 Task: In the Contact  Harper.Jackson@tiffanyandco.com, schedule and save the meeting with title: 'Introducing Our Products and Services ', Select date: '8 September, 2023', select start time: 10:00:AM. Add location on call (415) 123-4578 with meeting description: For further discussion on products, kindly join the meeting.. Logged in from softage.4@softage.net
Action: Mouse moved to (81, 57)
Screenshot: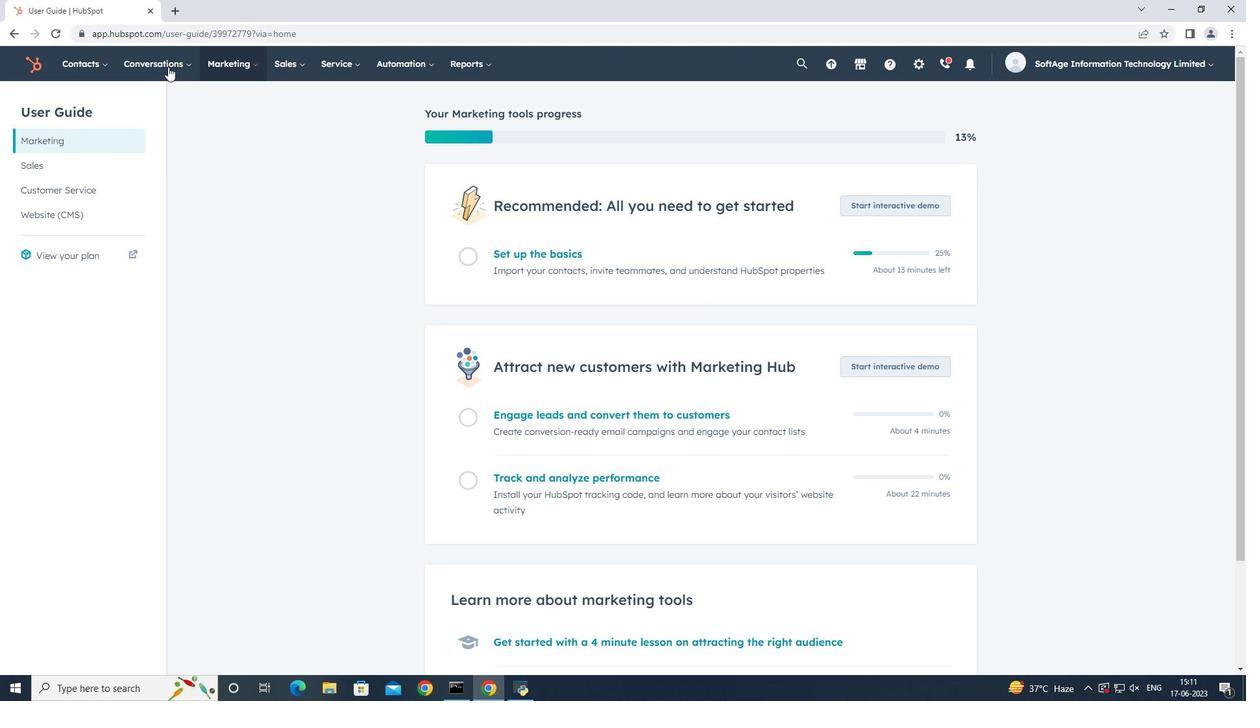 
Action: Mouse pressed left at (81, 57)
Screenshot: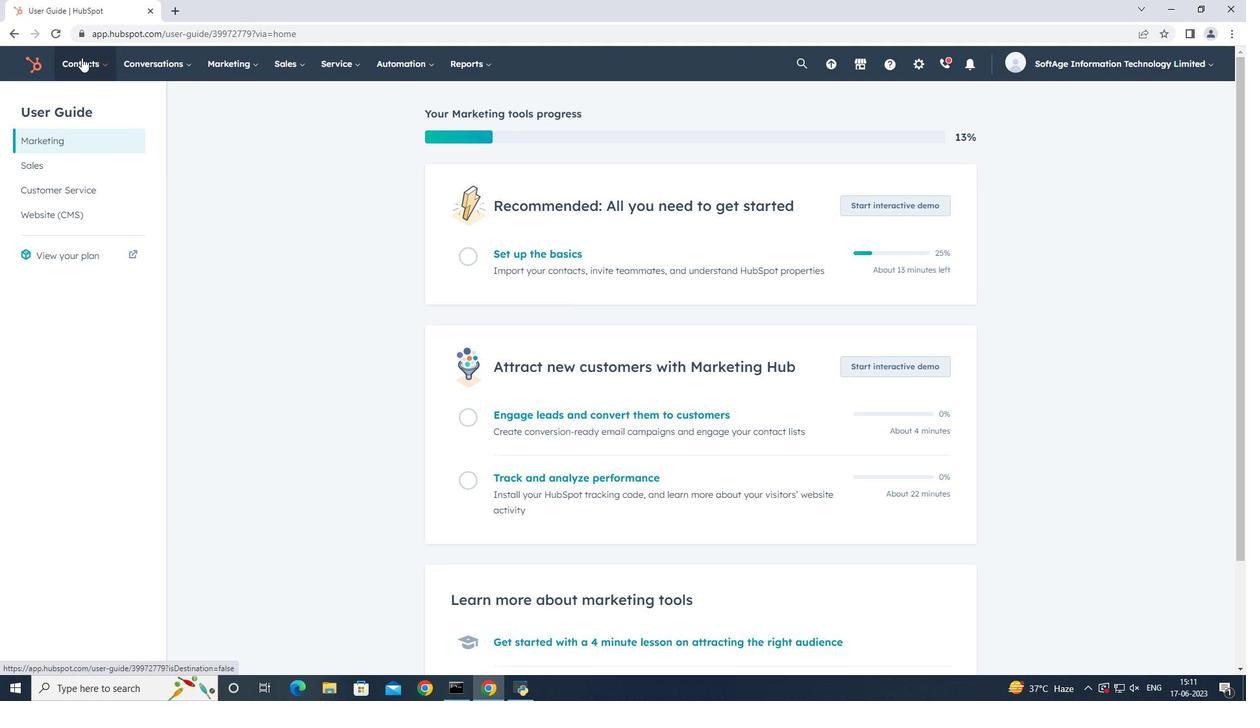 
Action: Mouse moved to (86, 105)
Screenshot: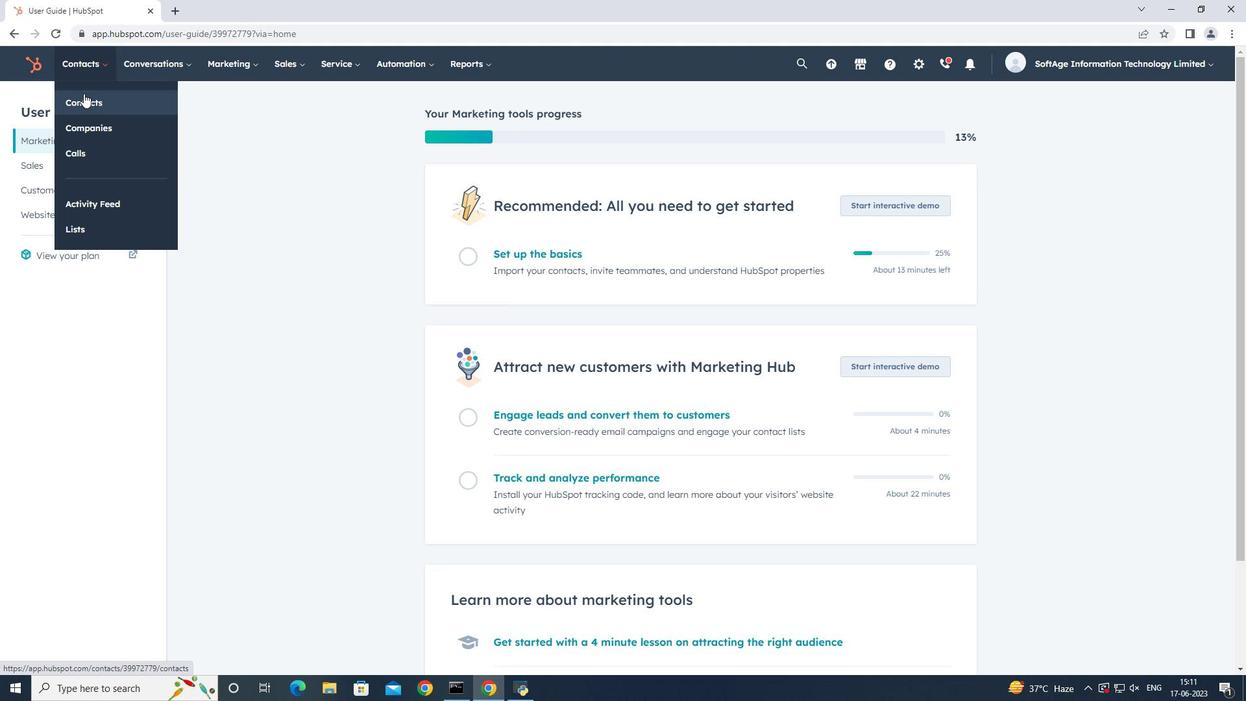 
Action: Mouse pressed left at (86, 105)
Screenshot: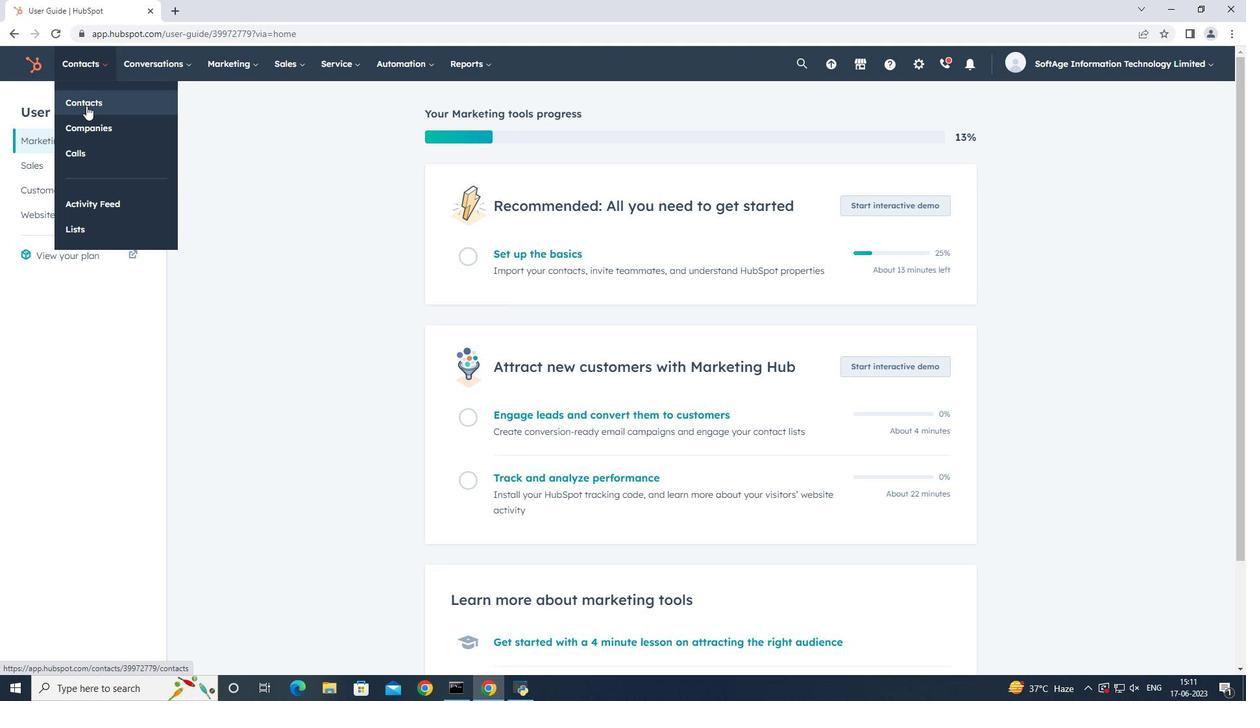 
Action: Mouse moved to (100, 212)
Screenshot: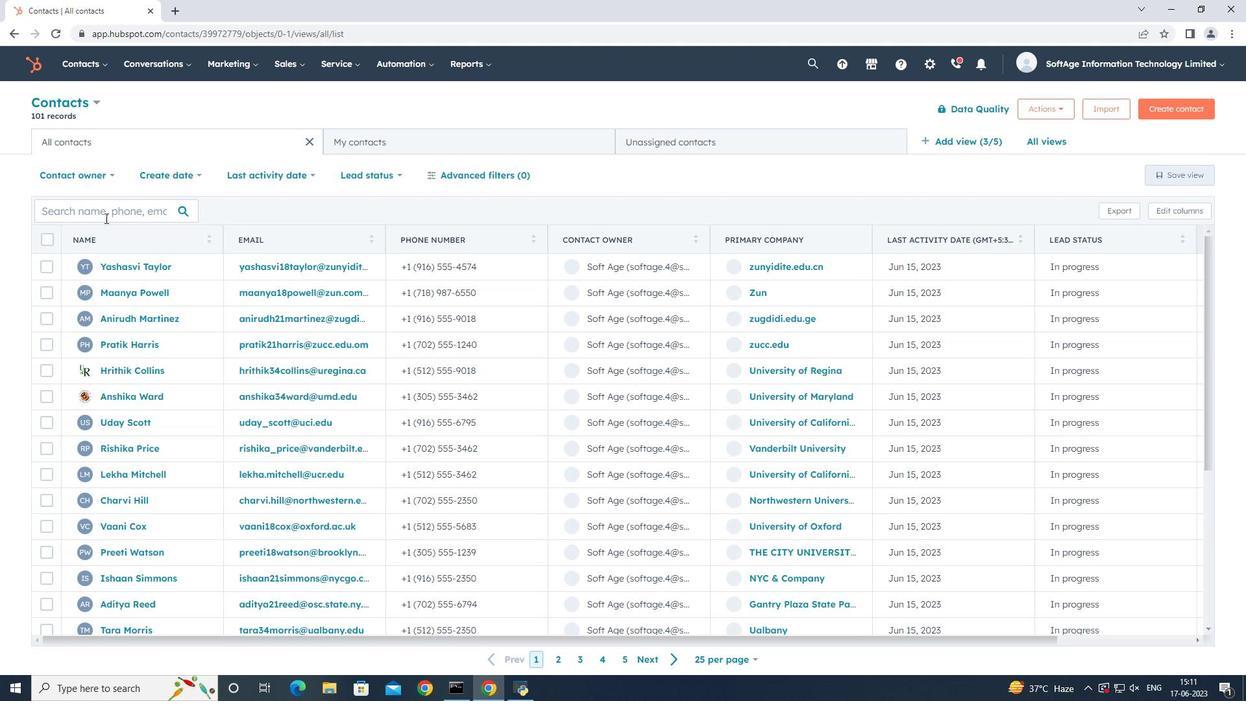 
Action: Mouse pressed left at (100, 212)
Screenshot: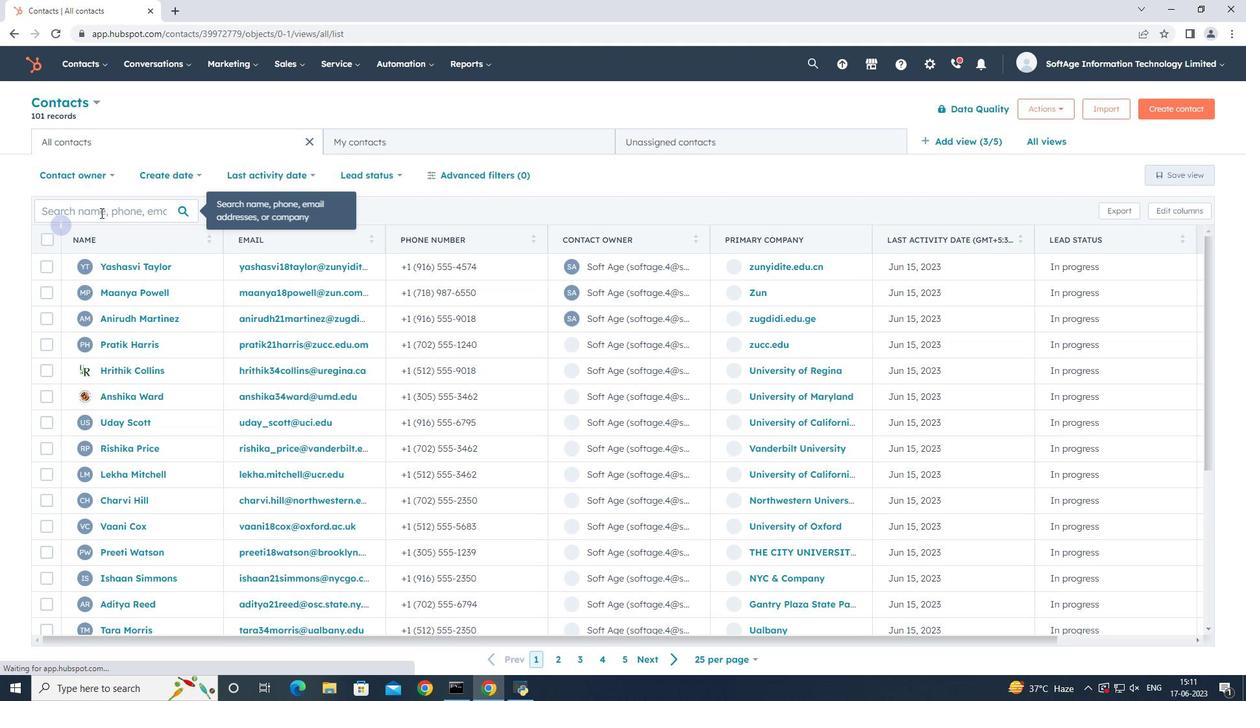 
Action: Key pressed harper
Screenshot: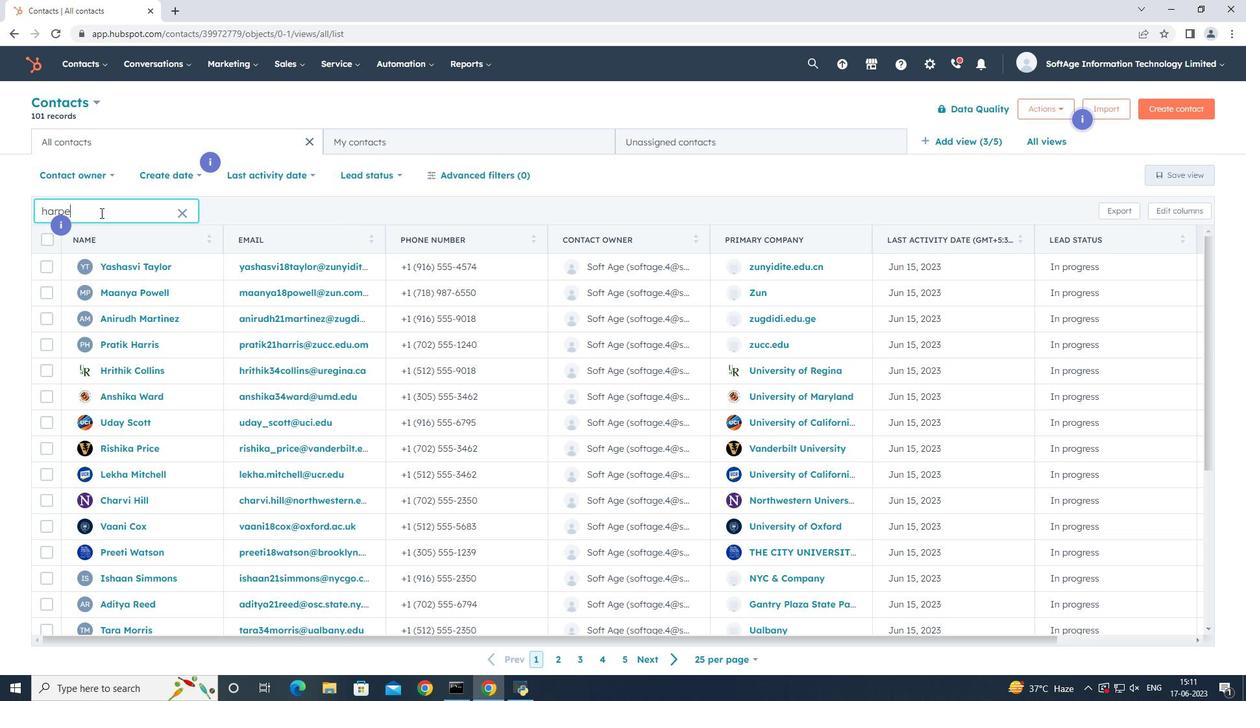 
Action: Mouse moved to (129, 341)
Screenshot: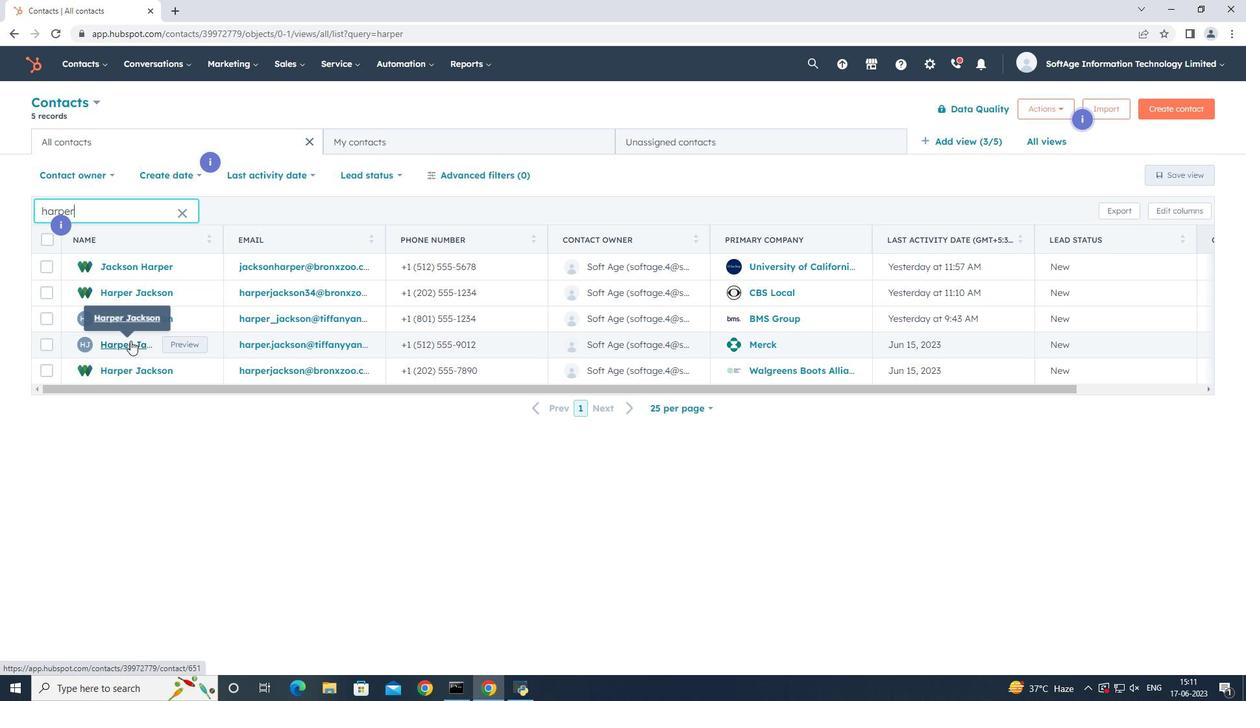
Action: Mouse pressed left at (129, 341)
Screenshot: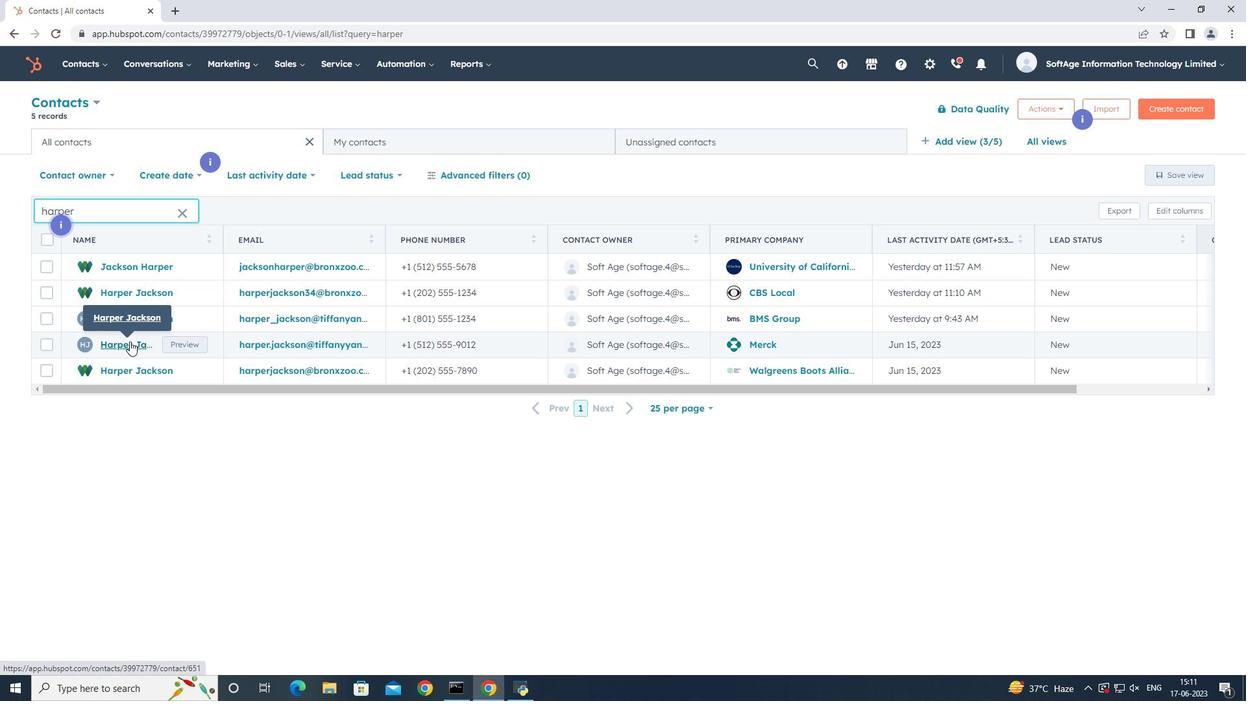
Action: Mouse moved to (220, 257)
Screenshot: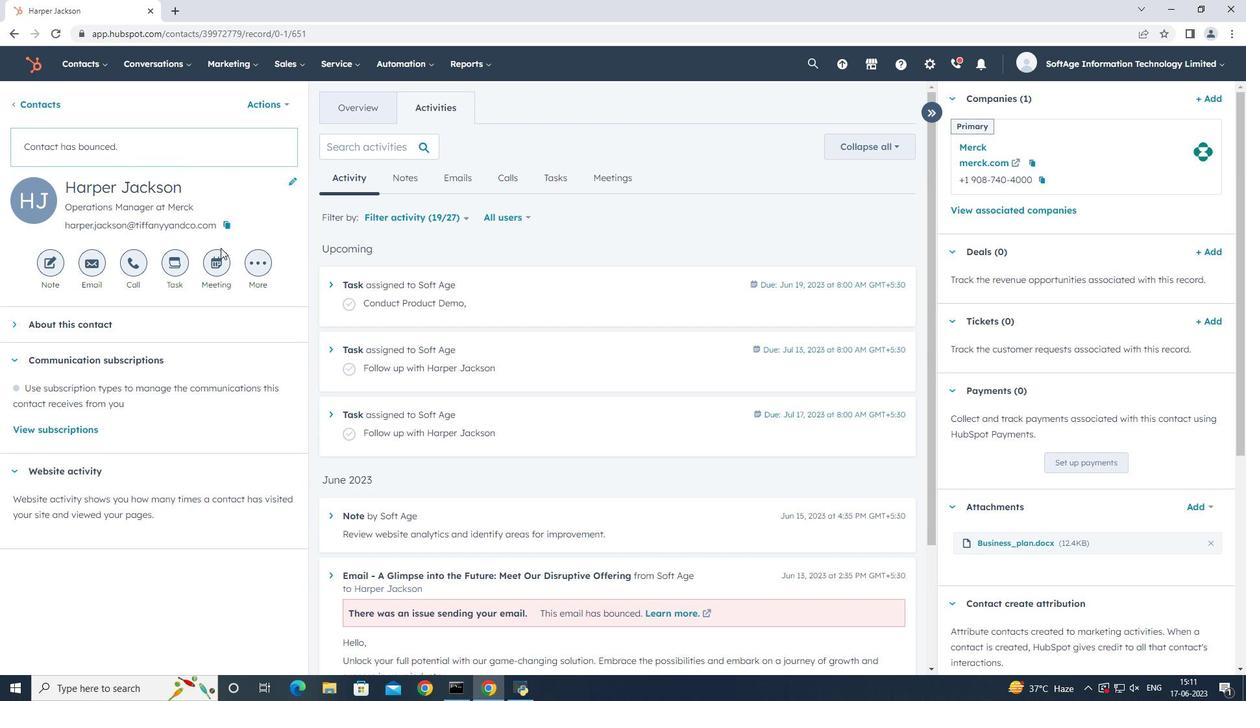 
Action: Mouse pressed left at (220, 257)
Screenshot: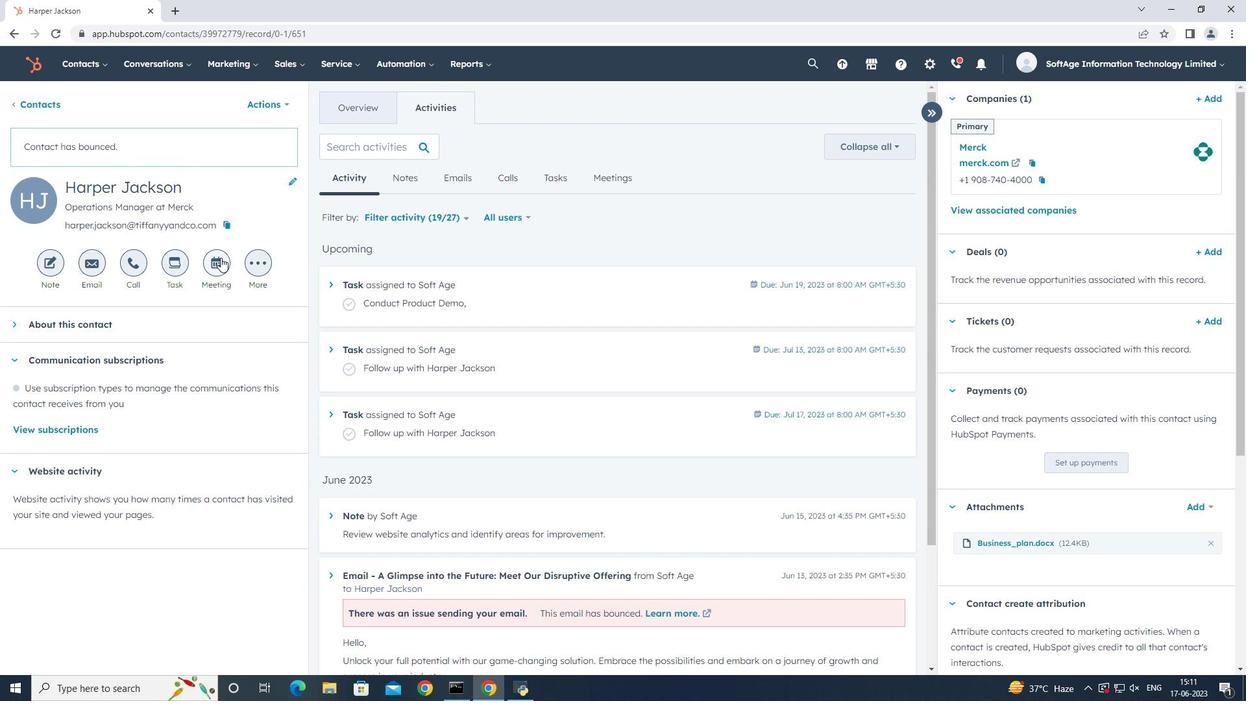 
Action: Mouse moved to (447, 355)
Screenshot: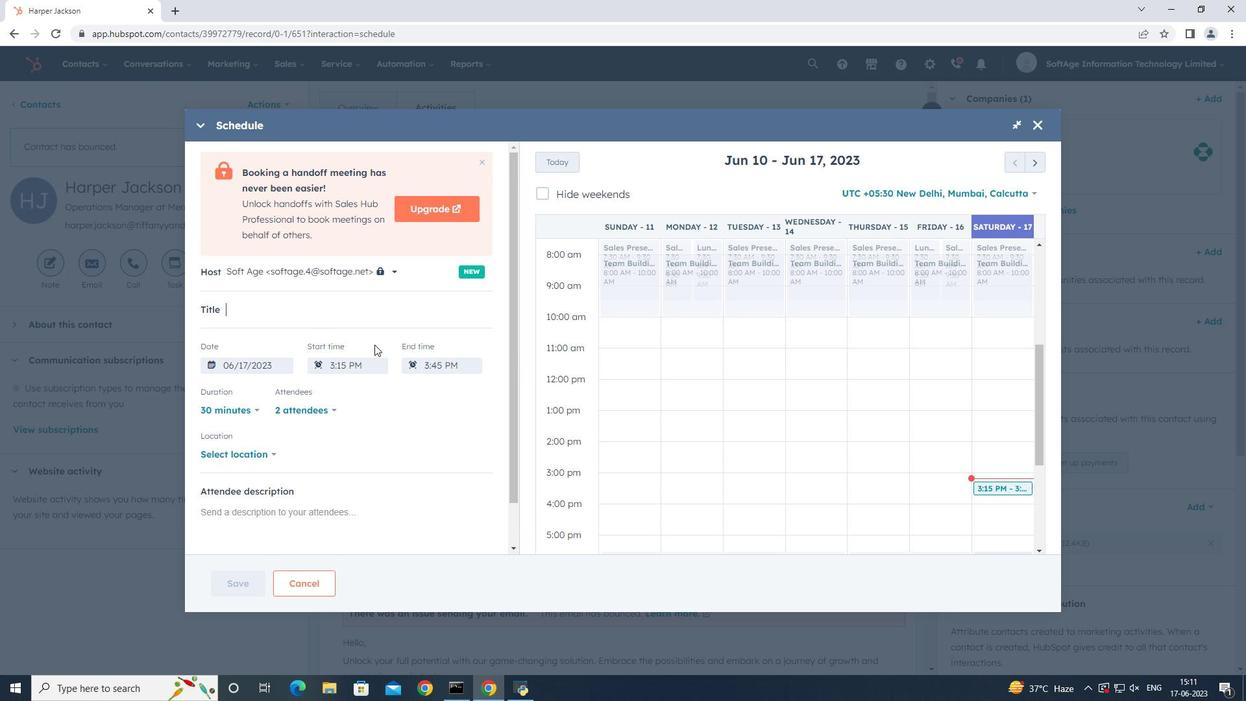 
Action: Key pressed <Key.shift_r><Key.shift_r>Introducing<Key.space><Key.shift_r>Our<Key.space><Key.shift_r>Product<Key.space><Key.backspace>s<Key.space>and<Key.space><Key.shift>Services,
Screenshot: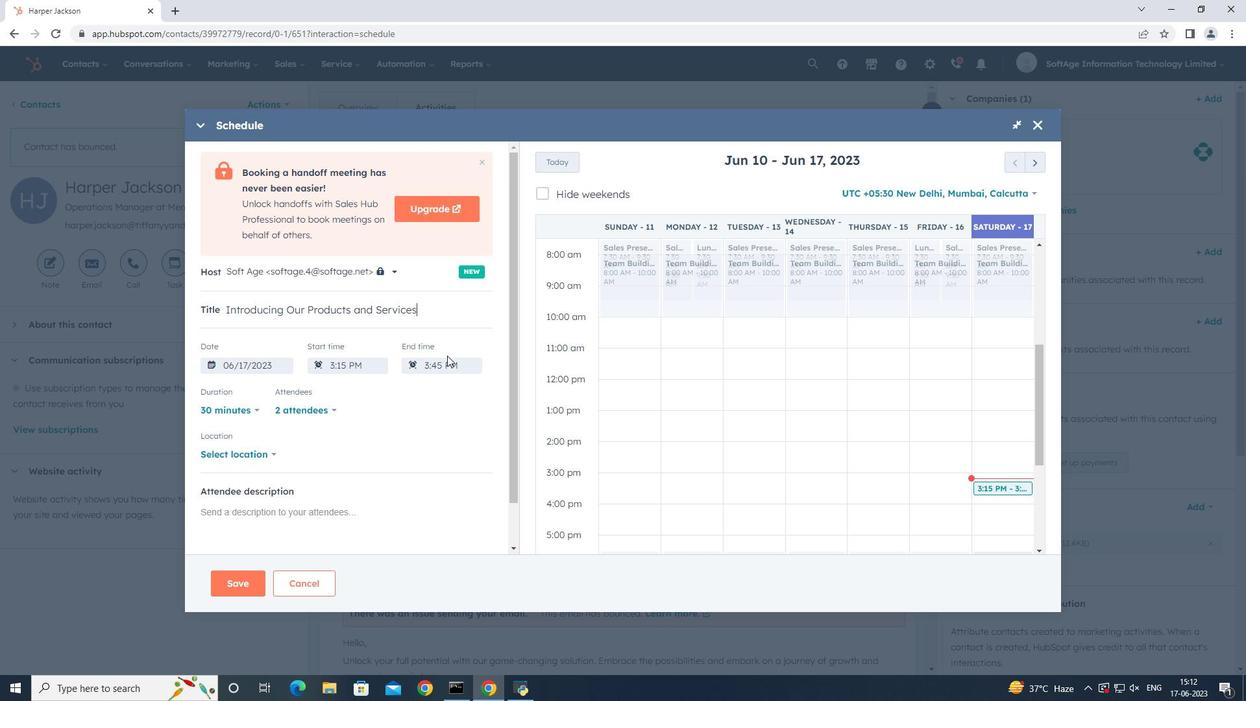 
Action: Mouse moved to (1033, 165)
Screenshot: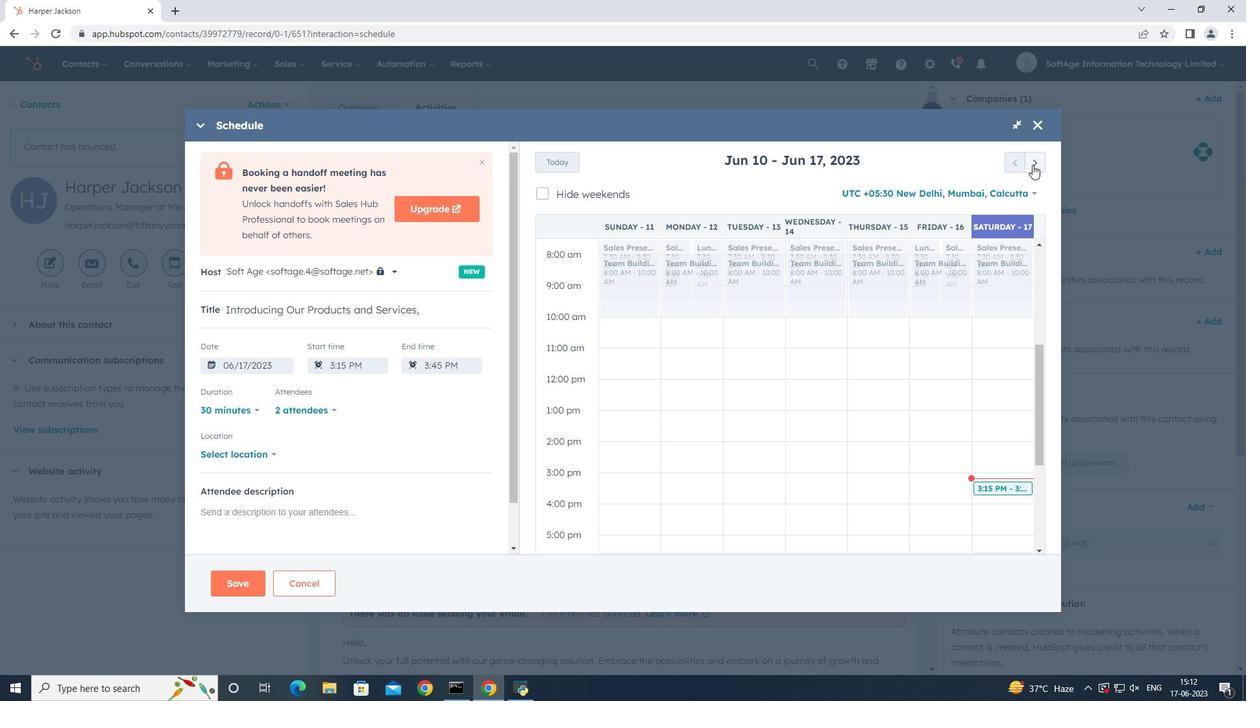 
Action: Mouse pressed left at (1033, 165)
Screenshot: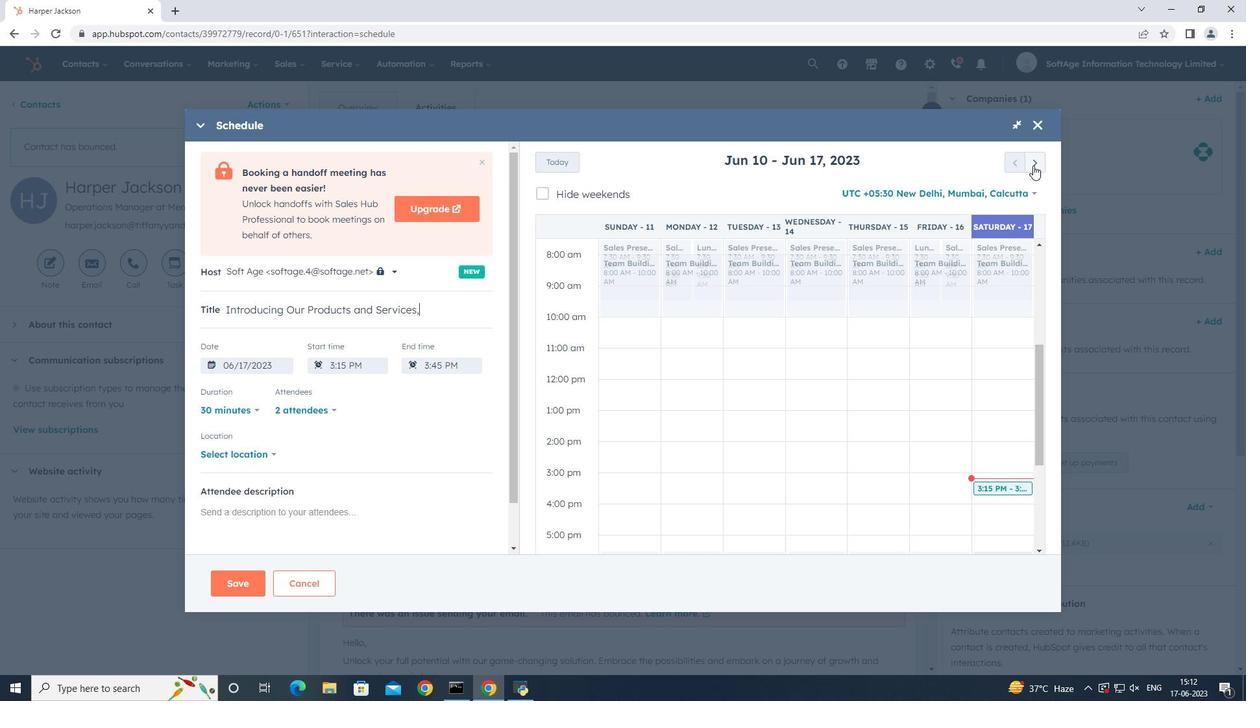 
Action: Mouse pressed left at (1033, 165)
Screenshot: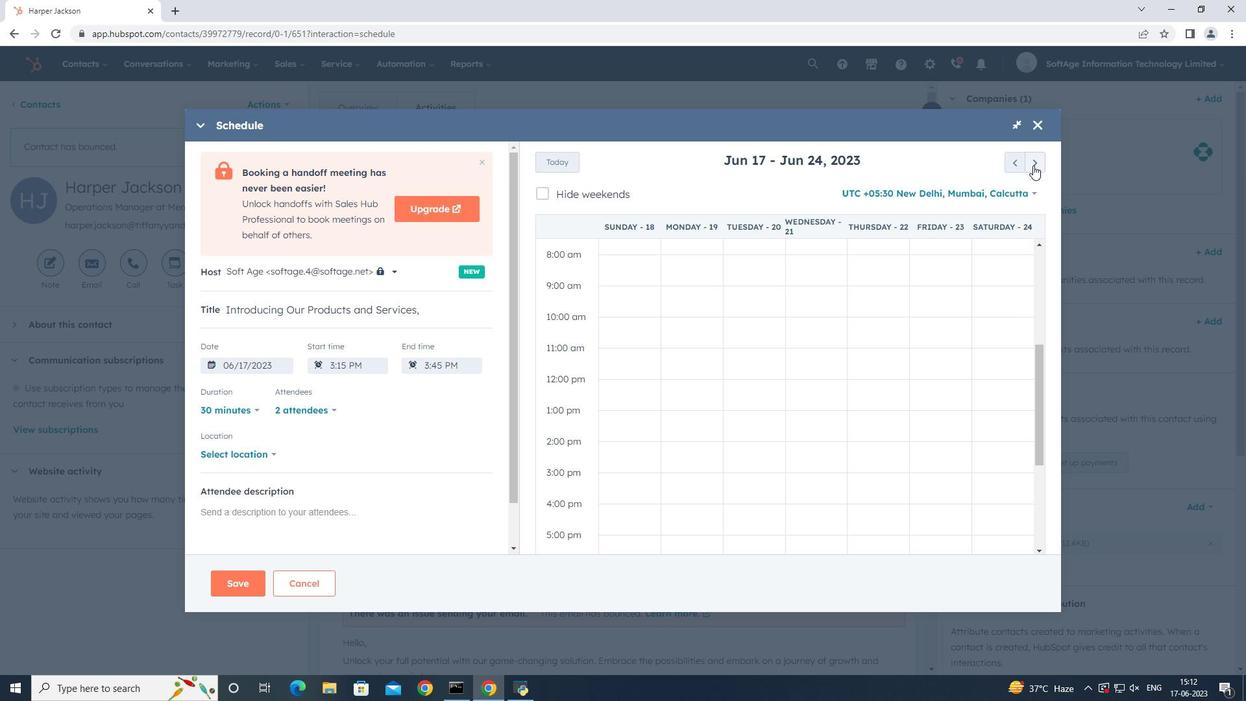 
Action: Mouse pressed left at (1033, 165)
Screenshot: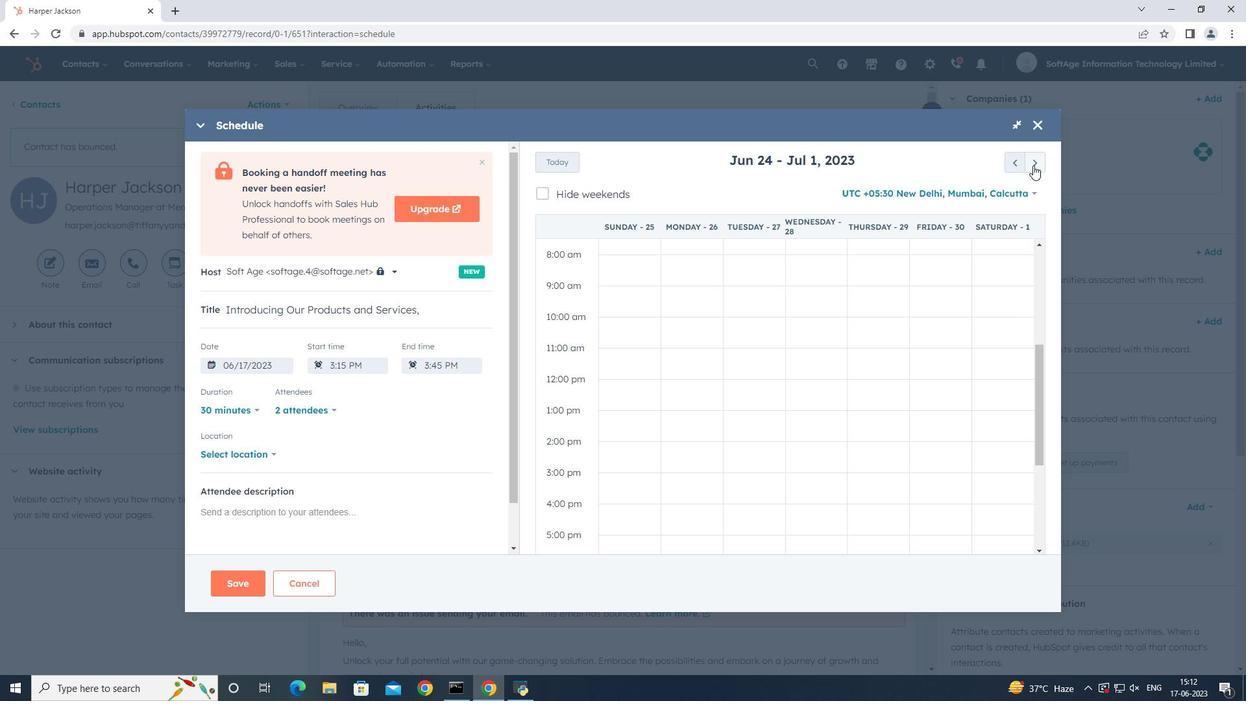 
Action: Mouse pressed left at (1033, 165)
Screenshot: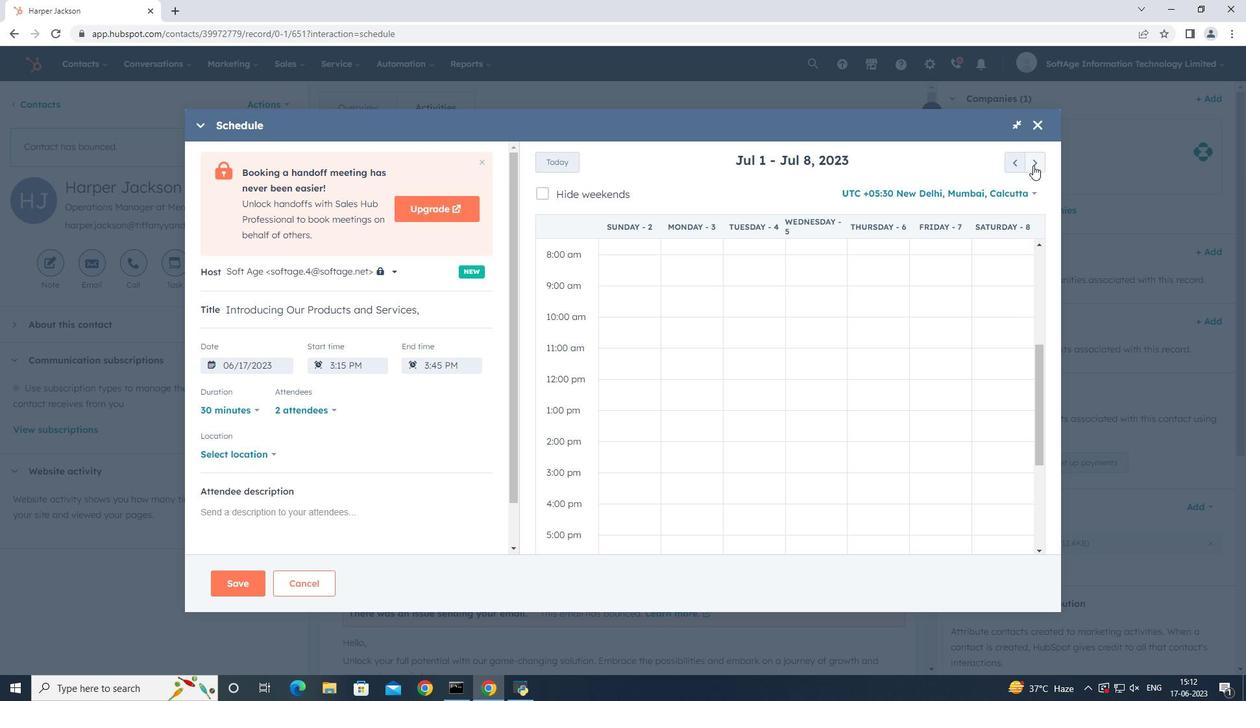 
Action: Mouse pressed left at (1033, 165)
Screenshot: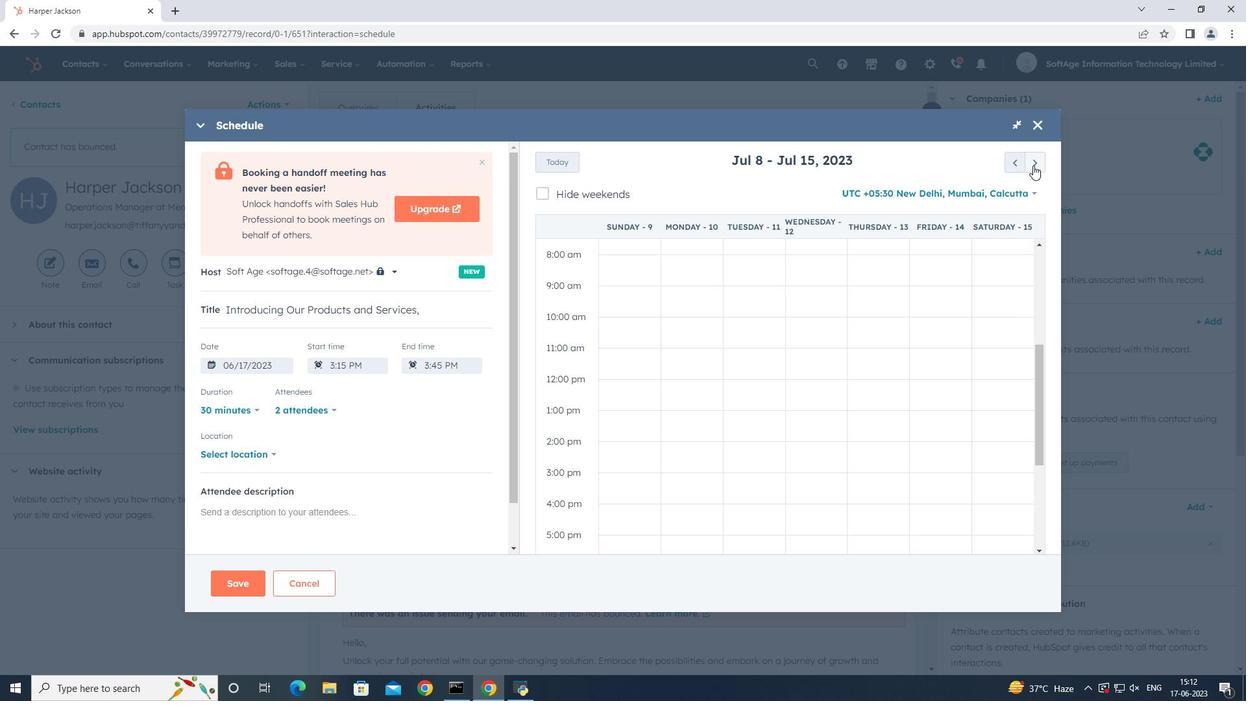 
Action: Mouse pressed left at (1033, 165)
Screenshot: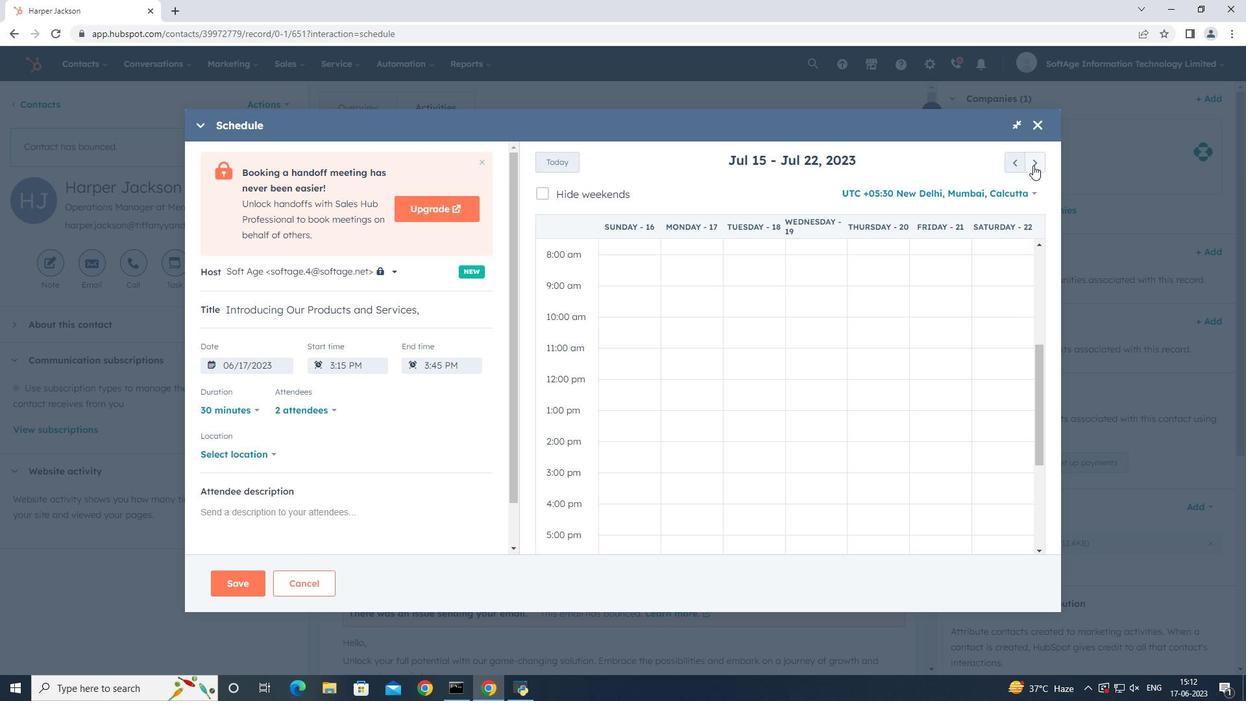 
Action: Mouse pressed left at (1033, 165)
Screenshot: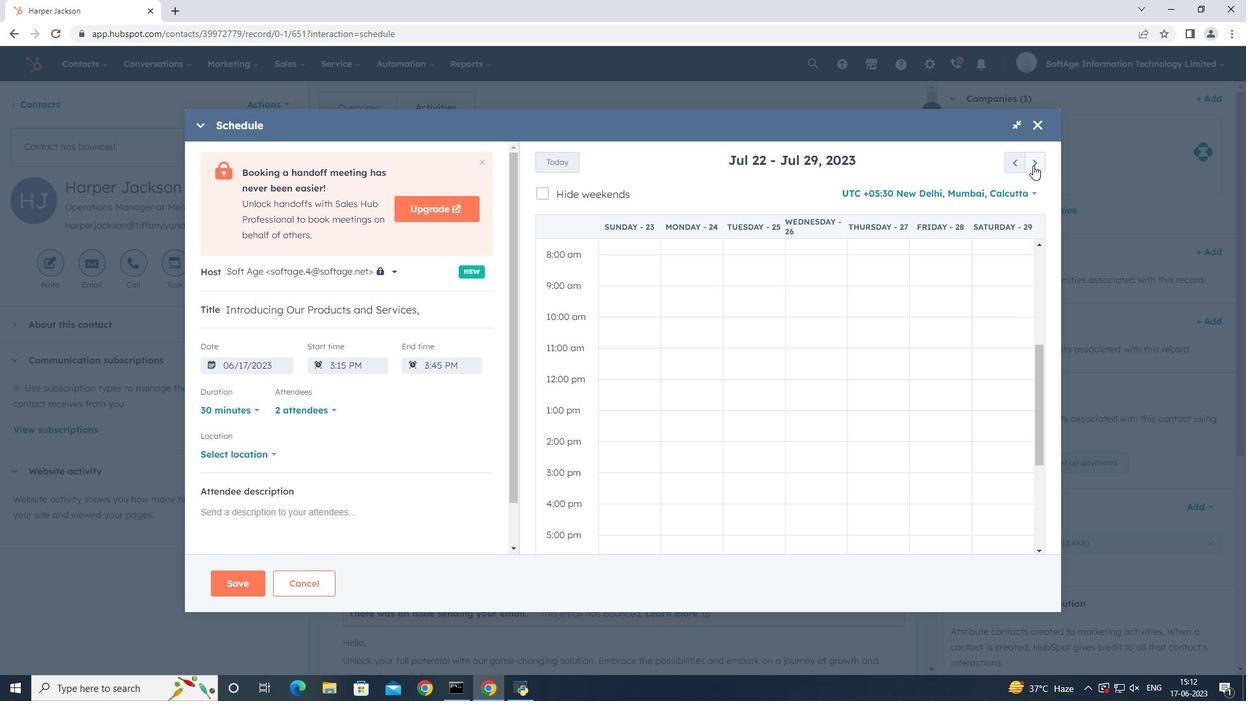 
Action: Mouse pressed left at (1033, 165)
Screenshot: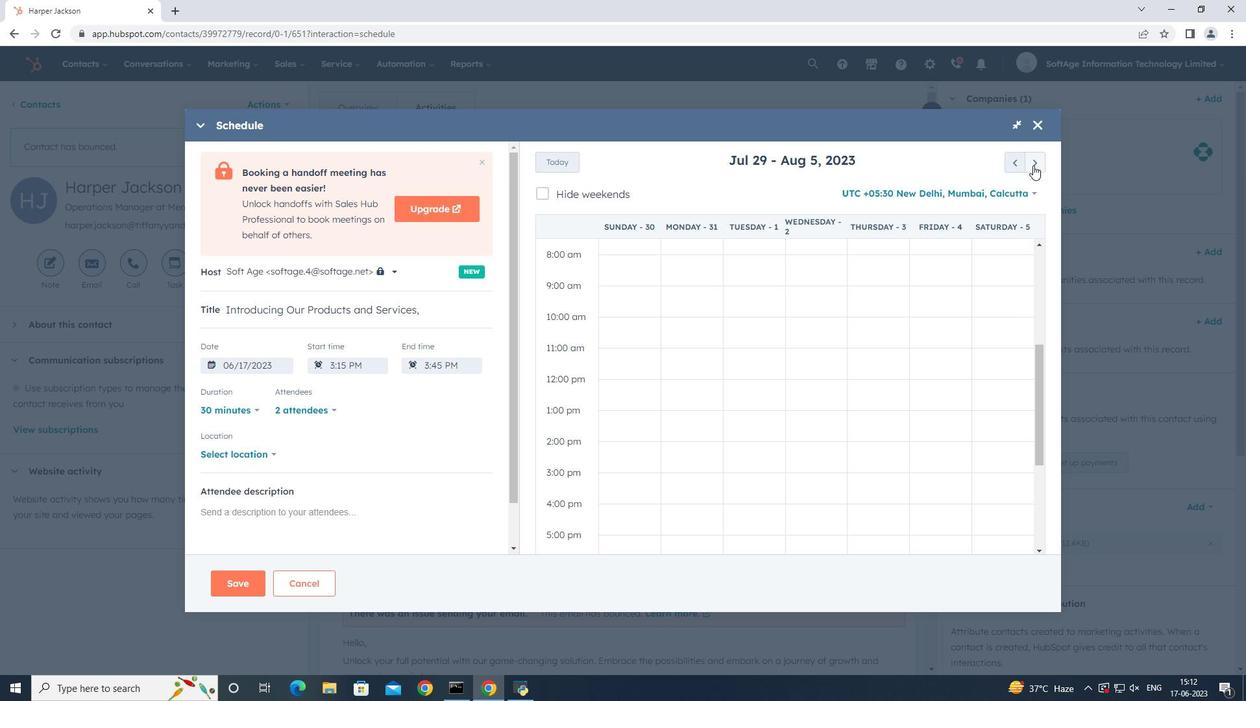 
Action: Mouse pressed left at (1033, 165)
Screenshot: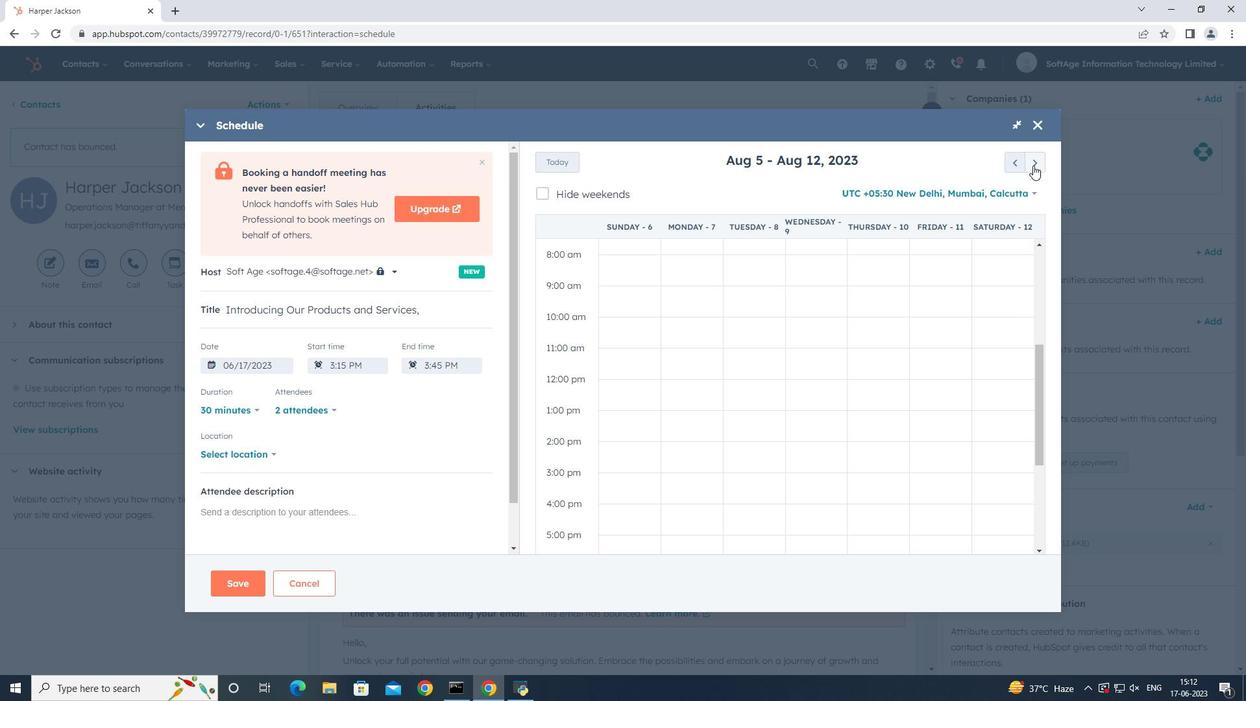 
Action: Mouse pressed left at (1033, 165)
Screenshot: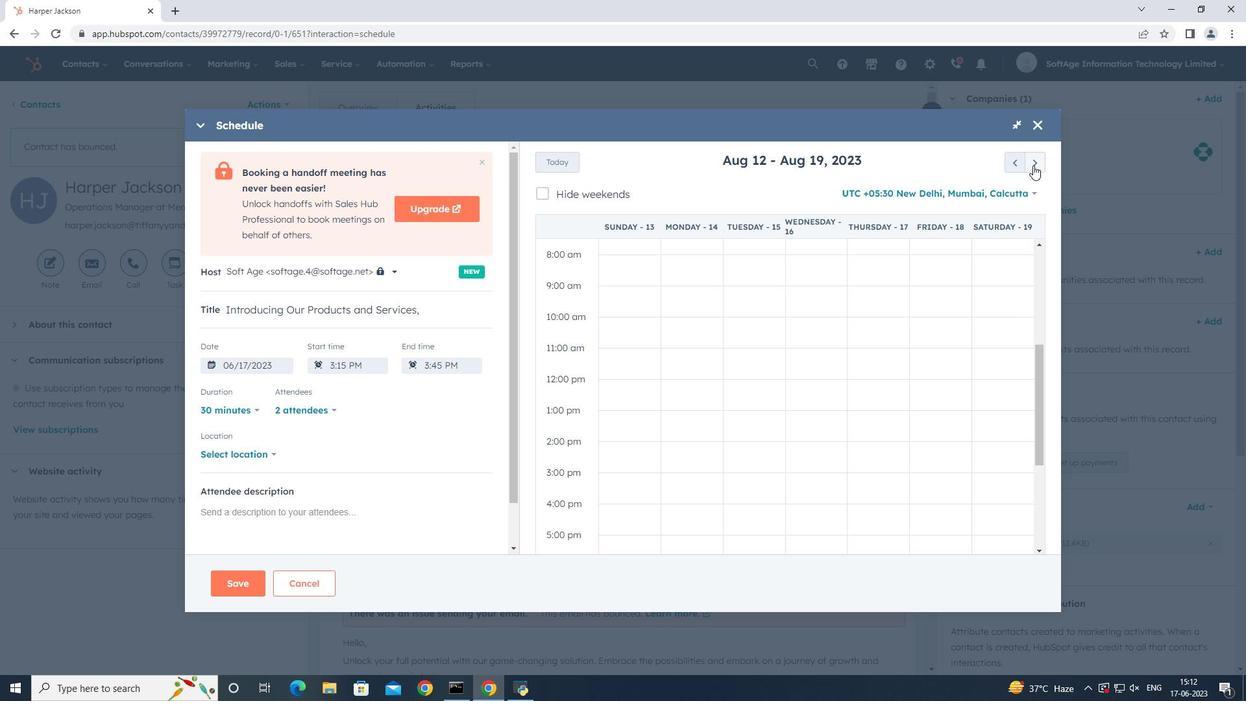 
Action: Mouse pressed left at (1033, 165)
Screenshot: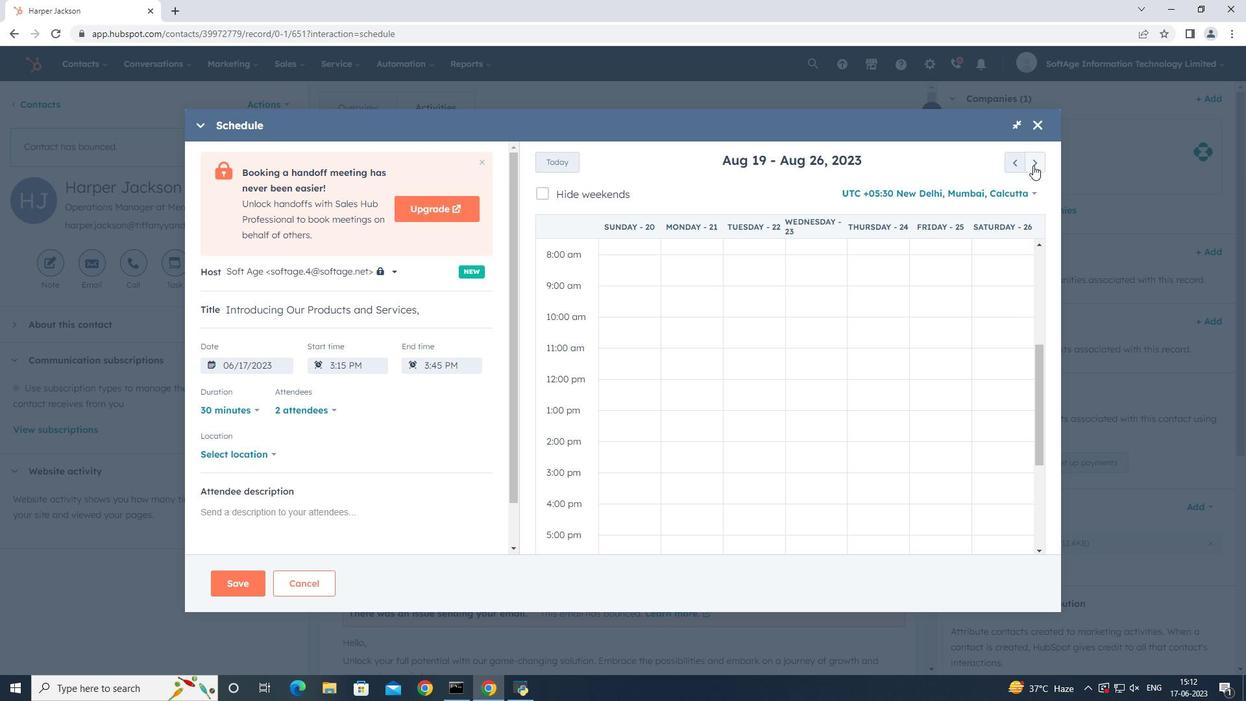 
Action: Mouse pressed left at (1033, 165)
Screenshot: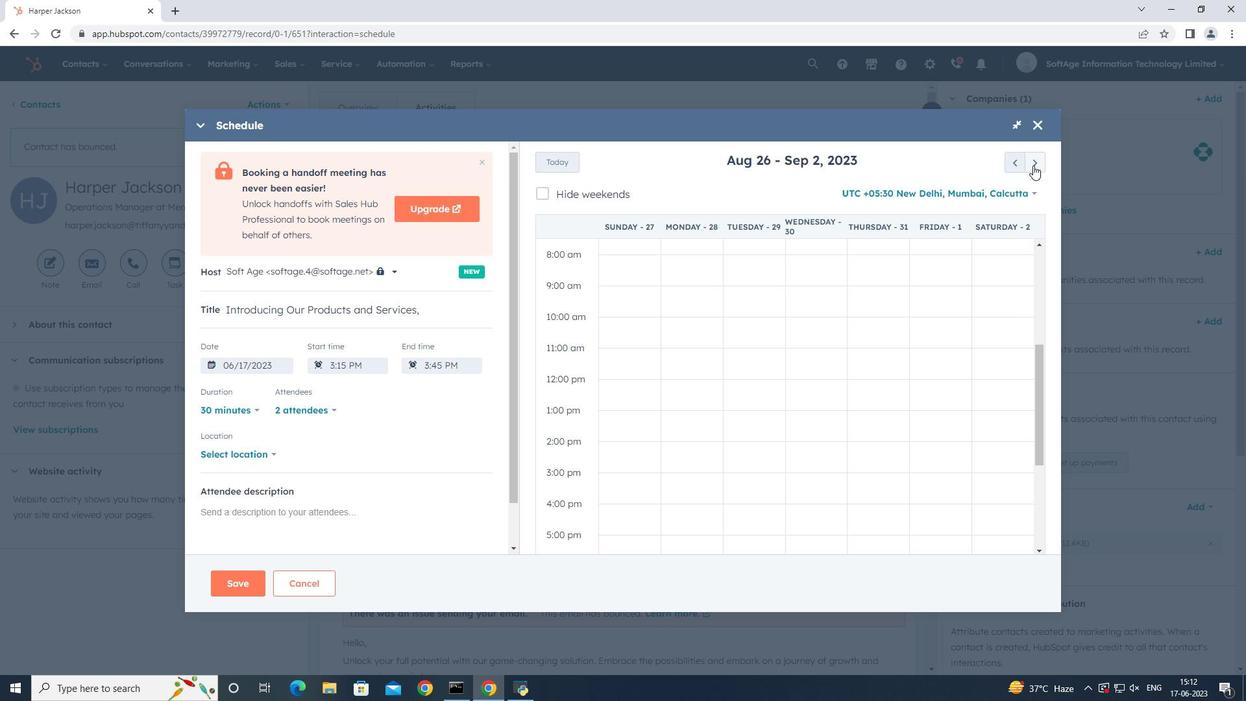 
Action: Mouse moved to (939, 320)
Screenshot: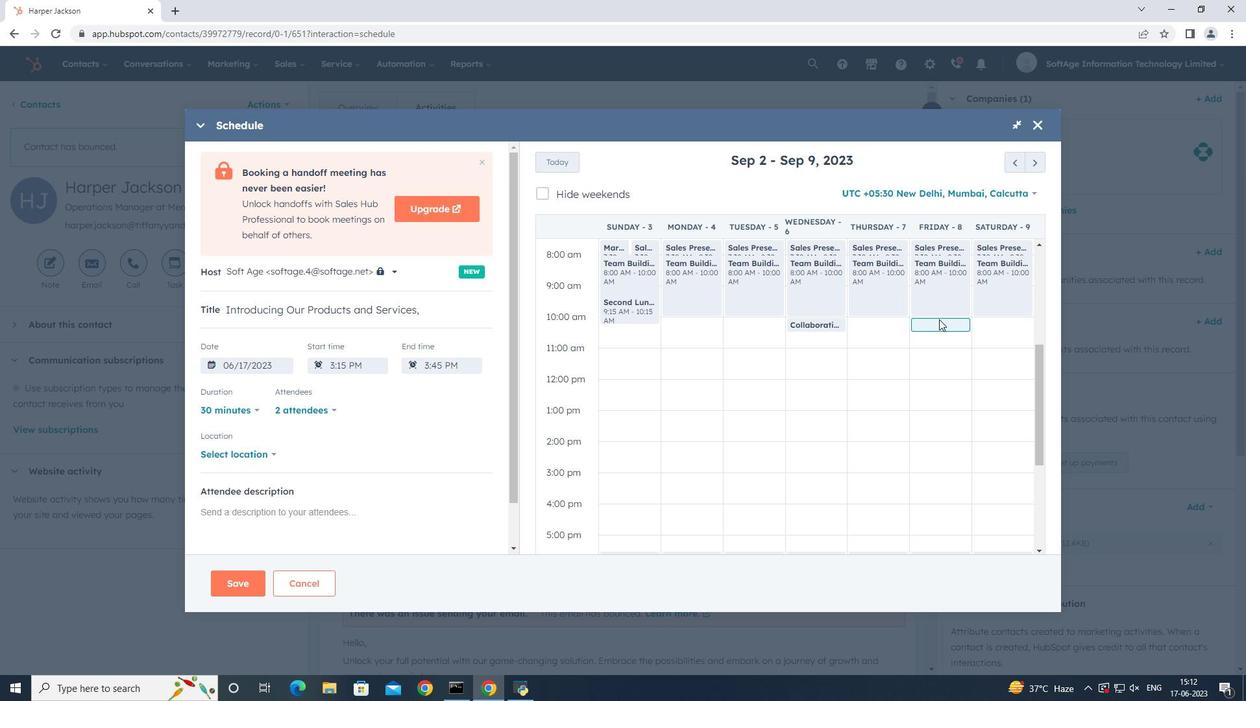 
Action: Mouse pressed left at (939, 320)
Screenshot: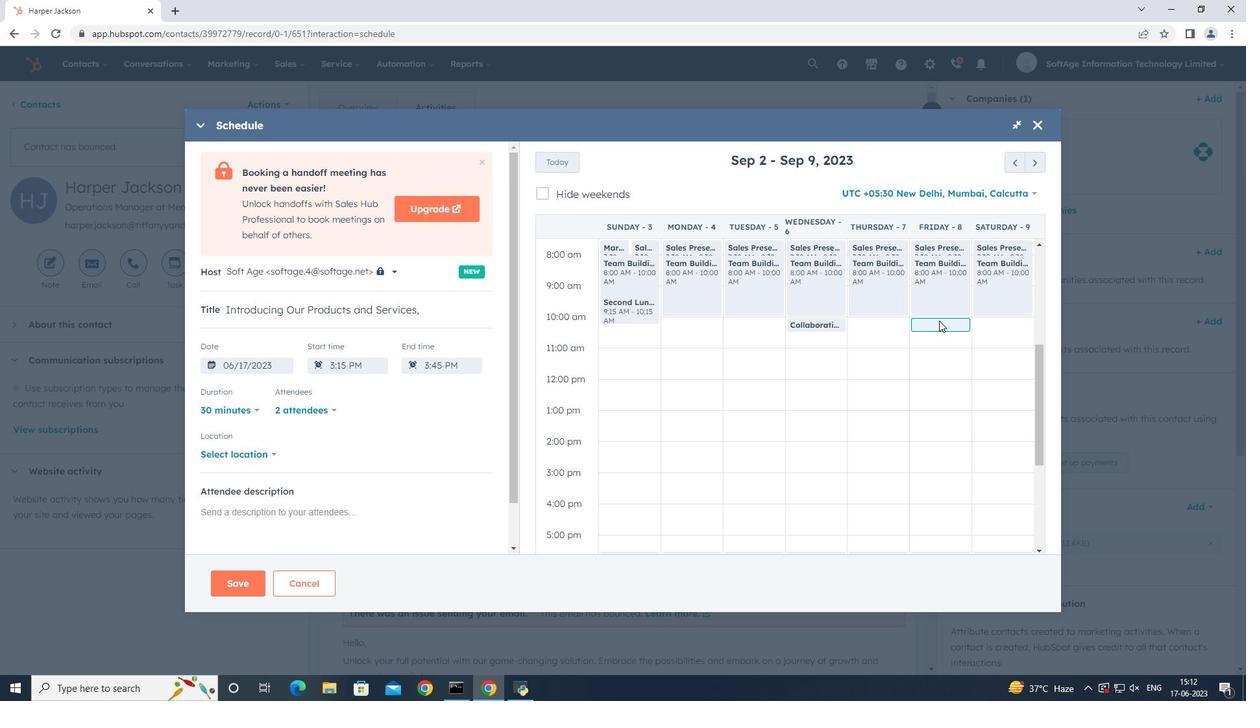 
Action: Mouse moved to (239, 460)
Screenshot: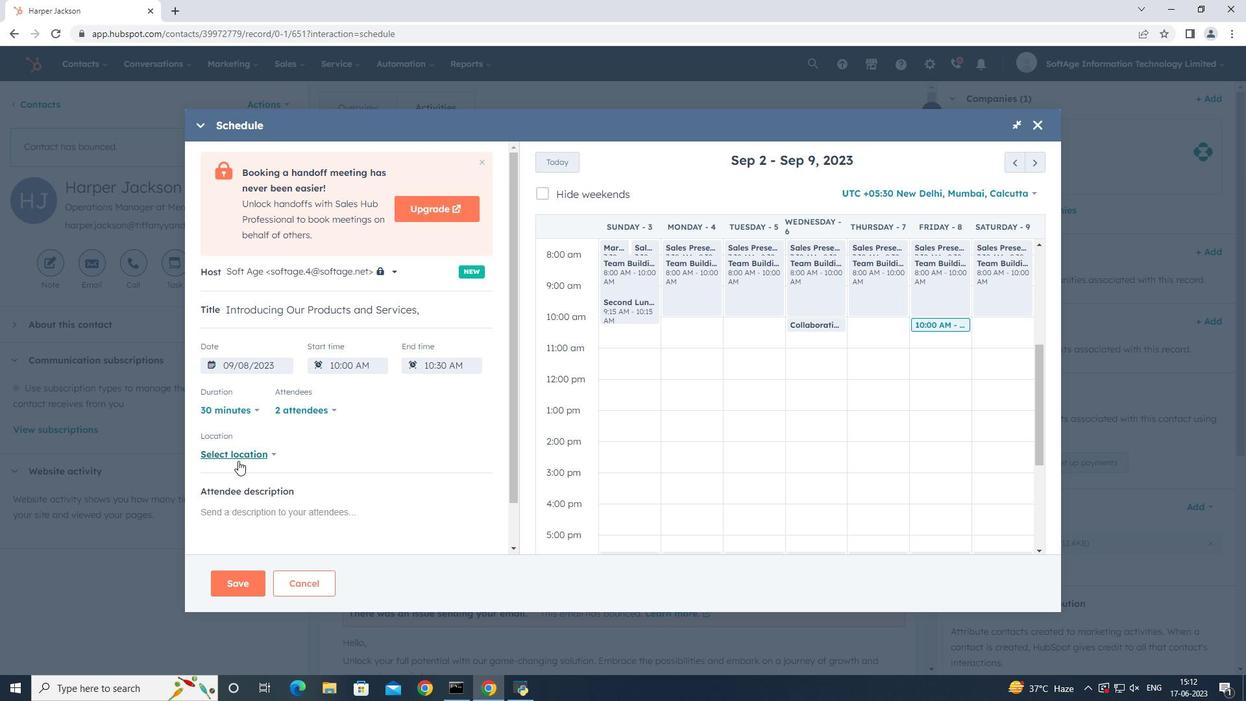 
Action: Mouse pressed left at (239, 460)
Screenshot: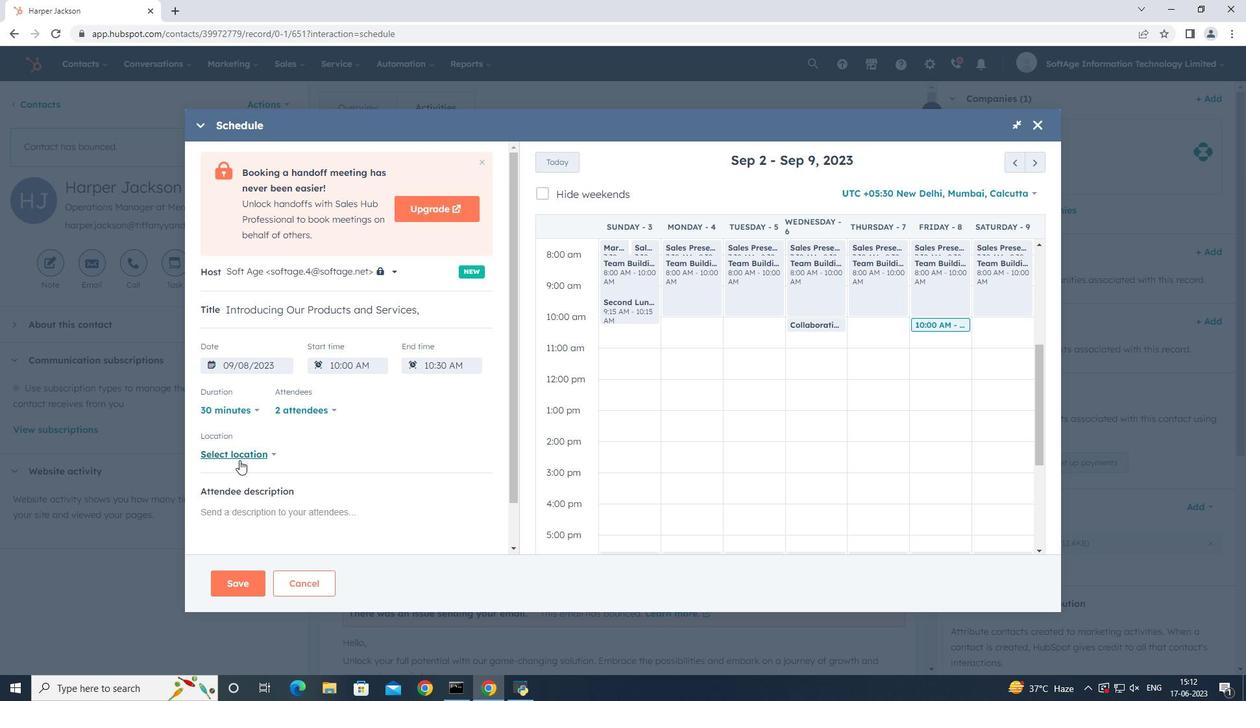 
Action: Mouse moved to (326, 409)
Screenshot: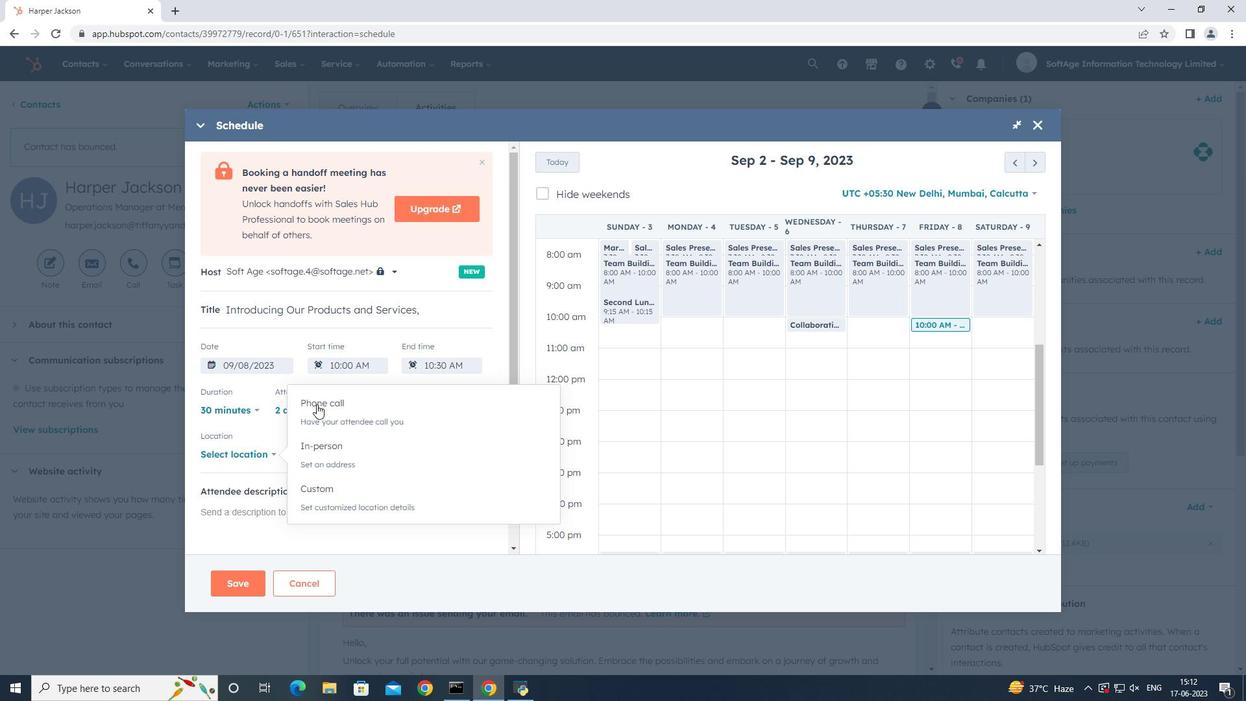
Action: Mouse pressed left at (326, 409)
Screenshot: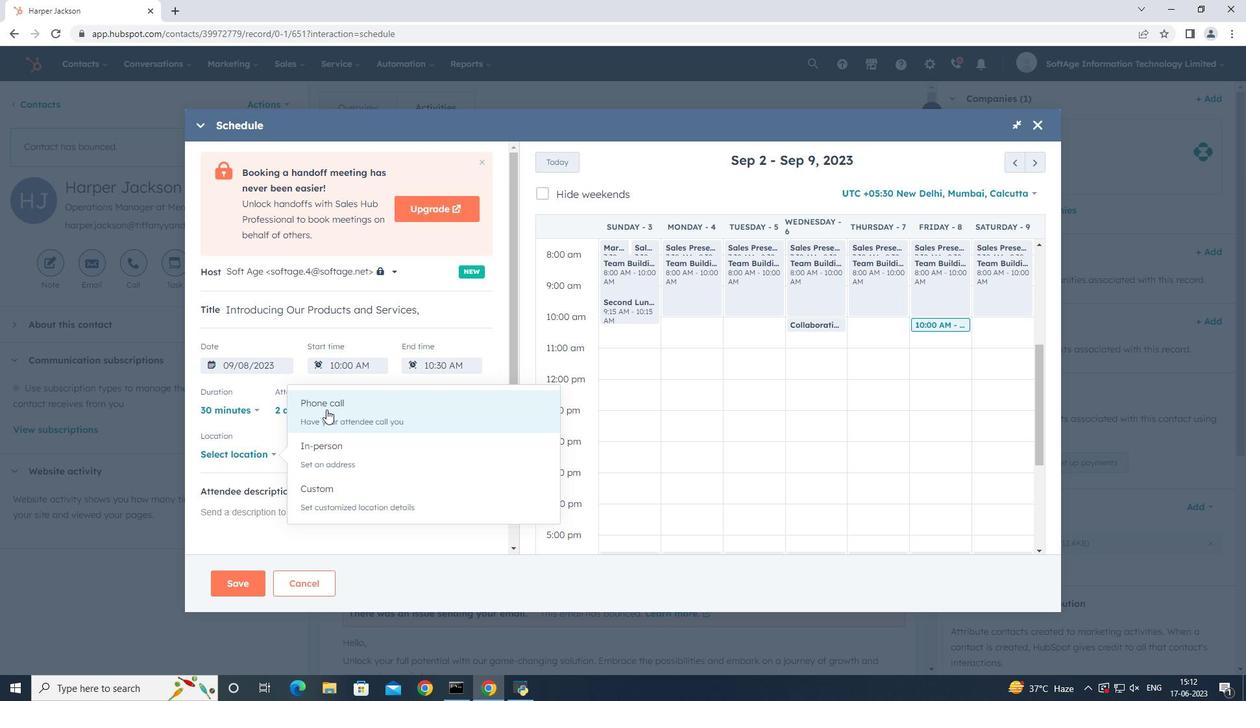 
Action: Mouse moved to (319, 448)
Screenshot: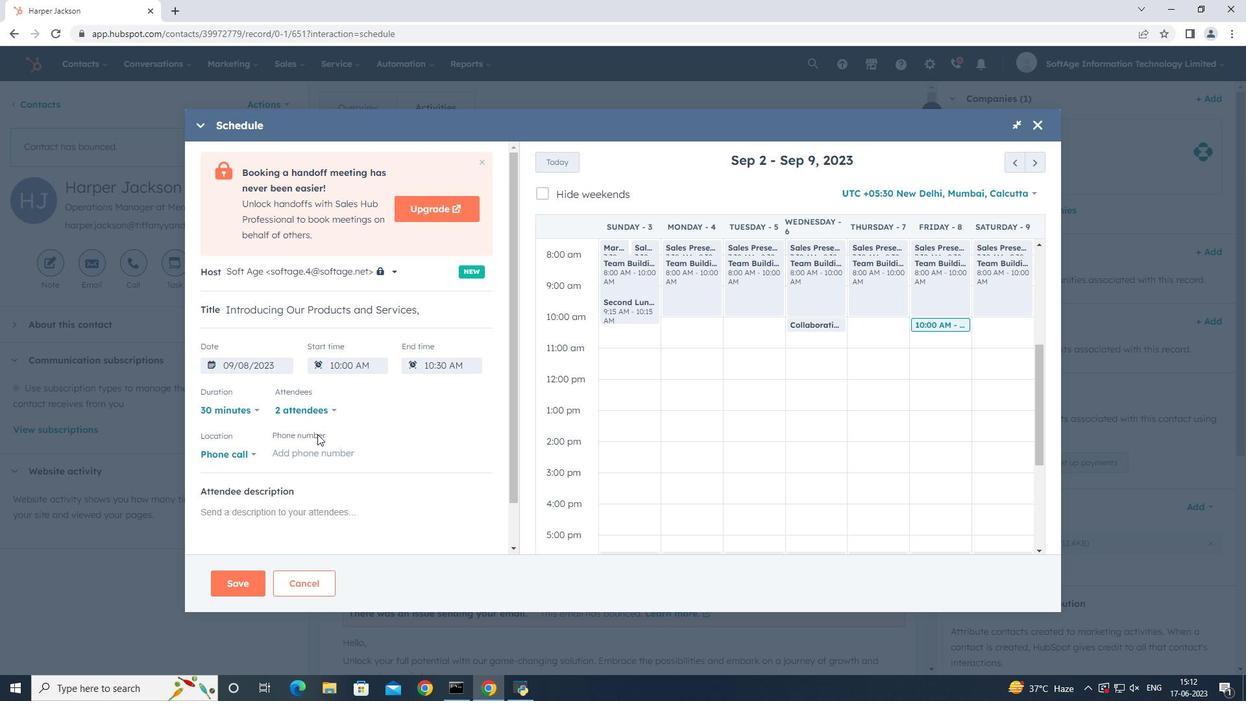 
Action: Mouse pressed left at (319, 448)
Screenshot: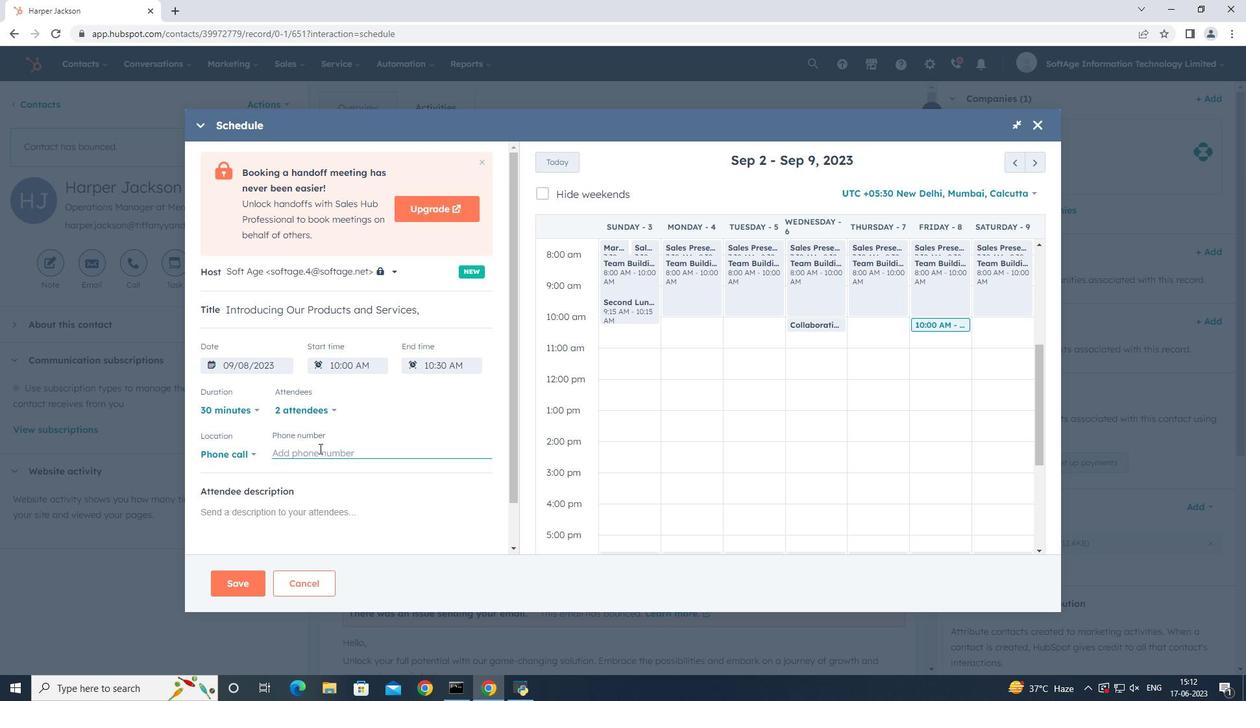 
Action: Key pressed <Key.shift_r><Key.shift_r>(415<Key.shift_r>)<Key.space>123-4578
Screenshot: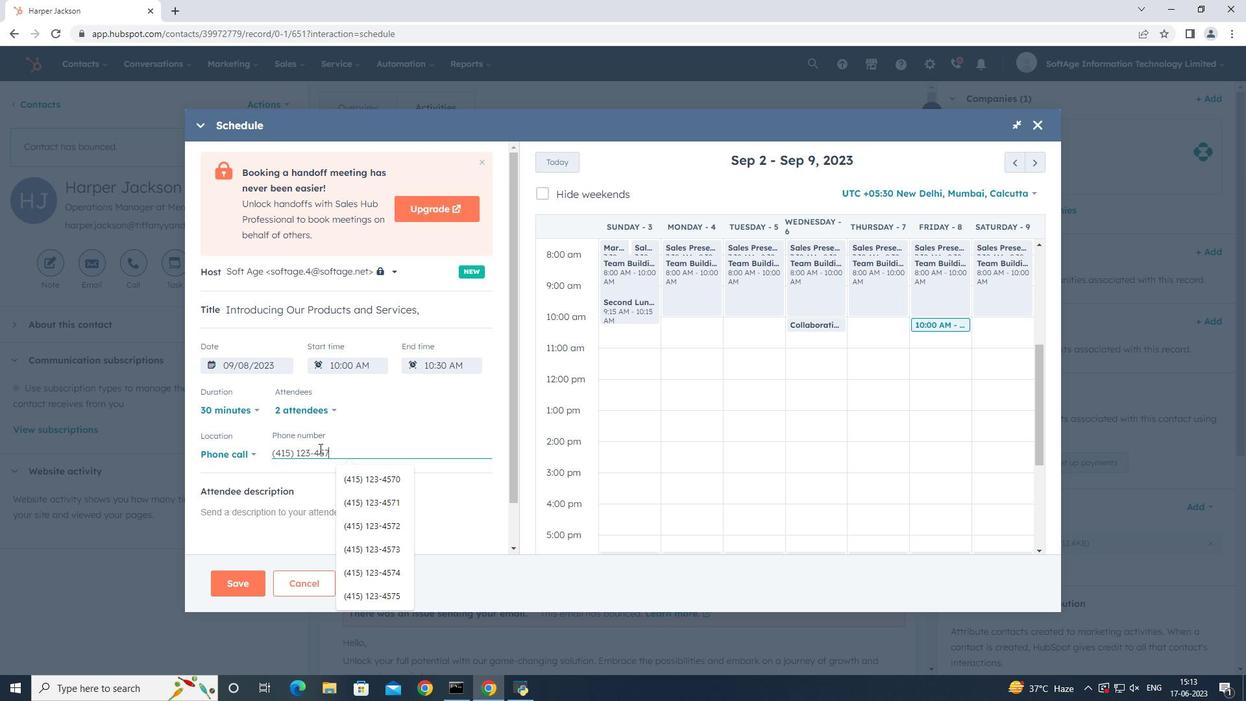 
Action: Mouse moved to (341, 514)
Screenshot: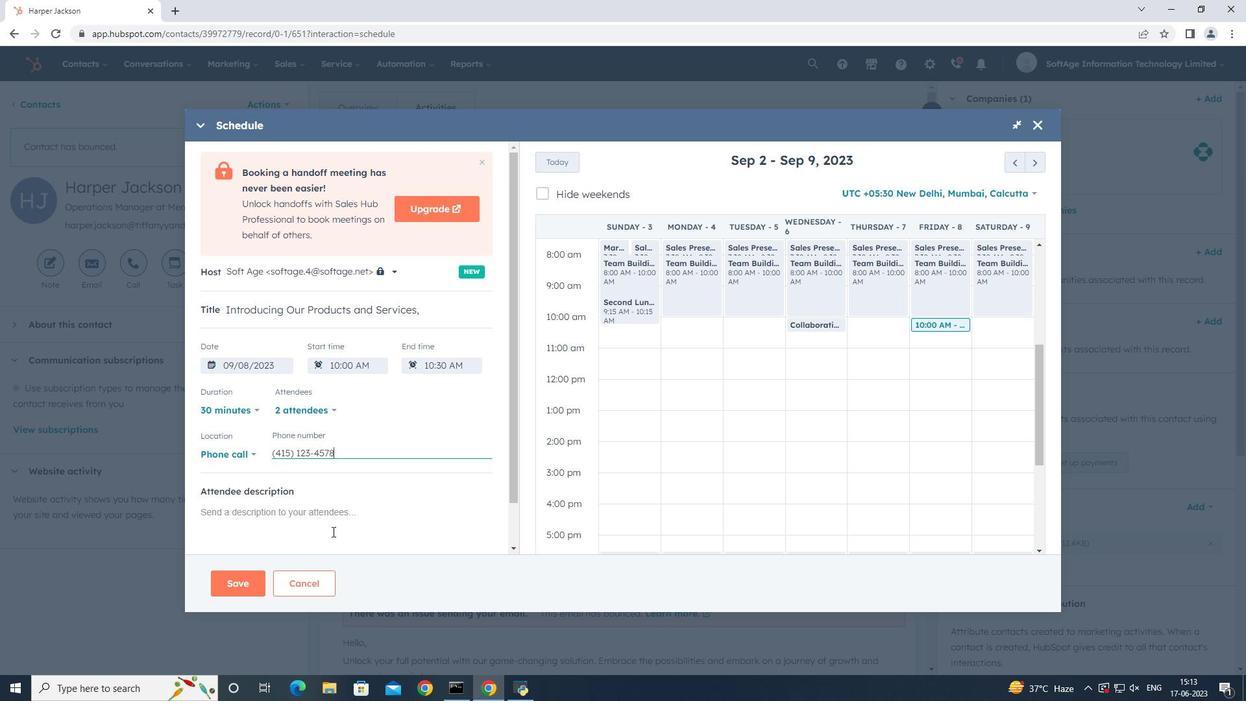 
Action: Mouse pressed left at (341, 514)
Screenshot: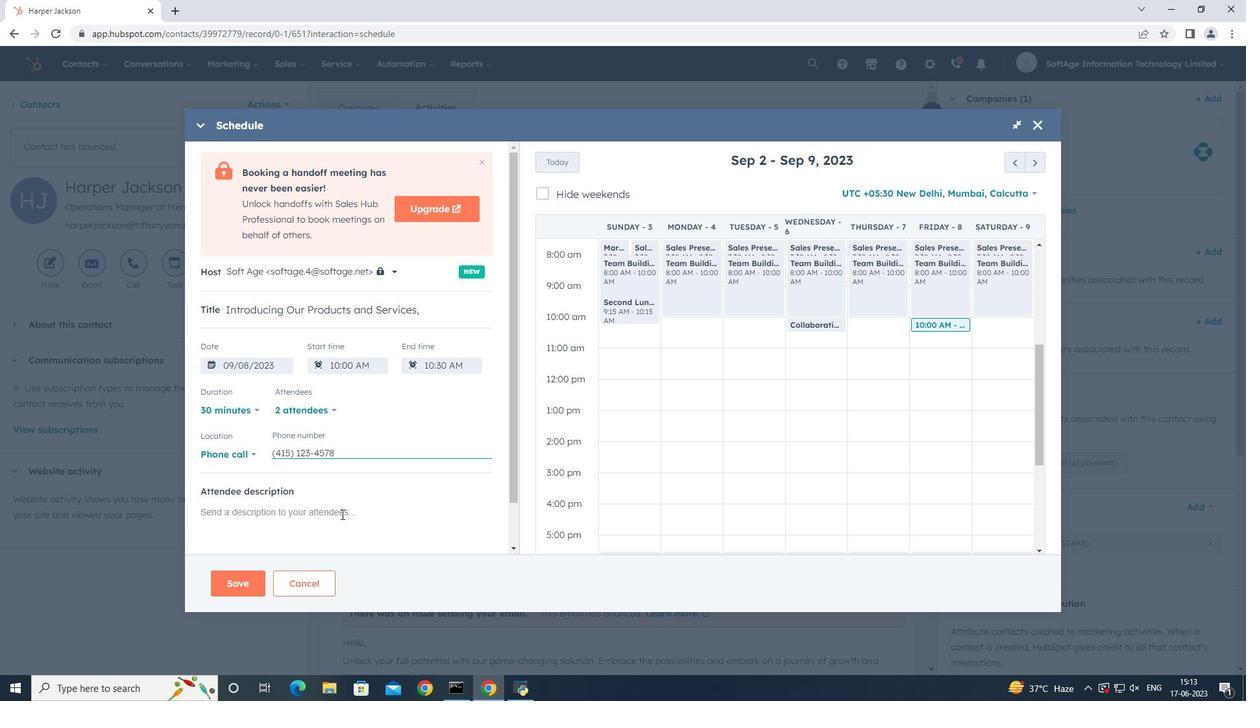 
Action: Mouse moved to (340, 514)
Screenshot: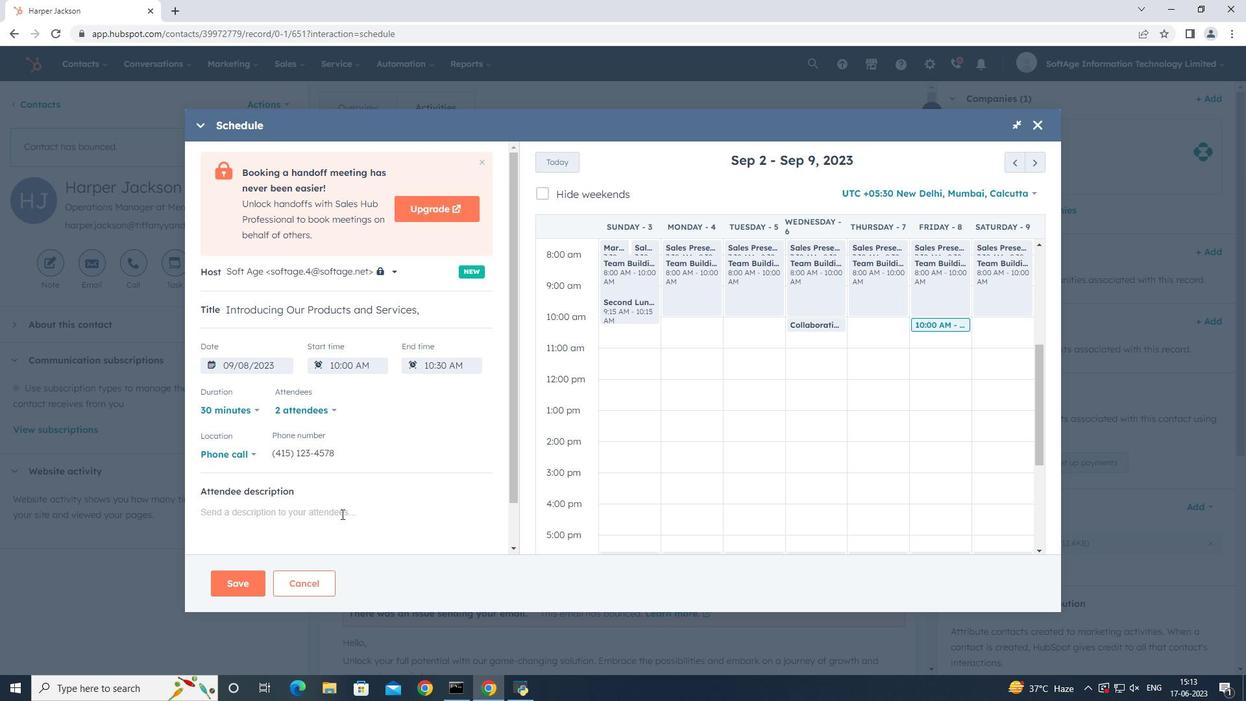 
Action: Key pressed <Key.shift>For<Key.space>further<Key.space>discussion<Key.space>on<Key.space>products,<Key.space>kindly<Key.space>join<Key.space>the<Key.space>meeting..
Screenshot: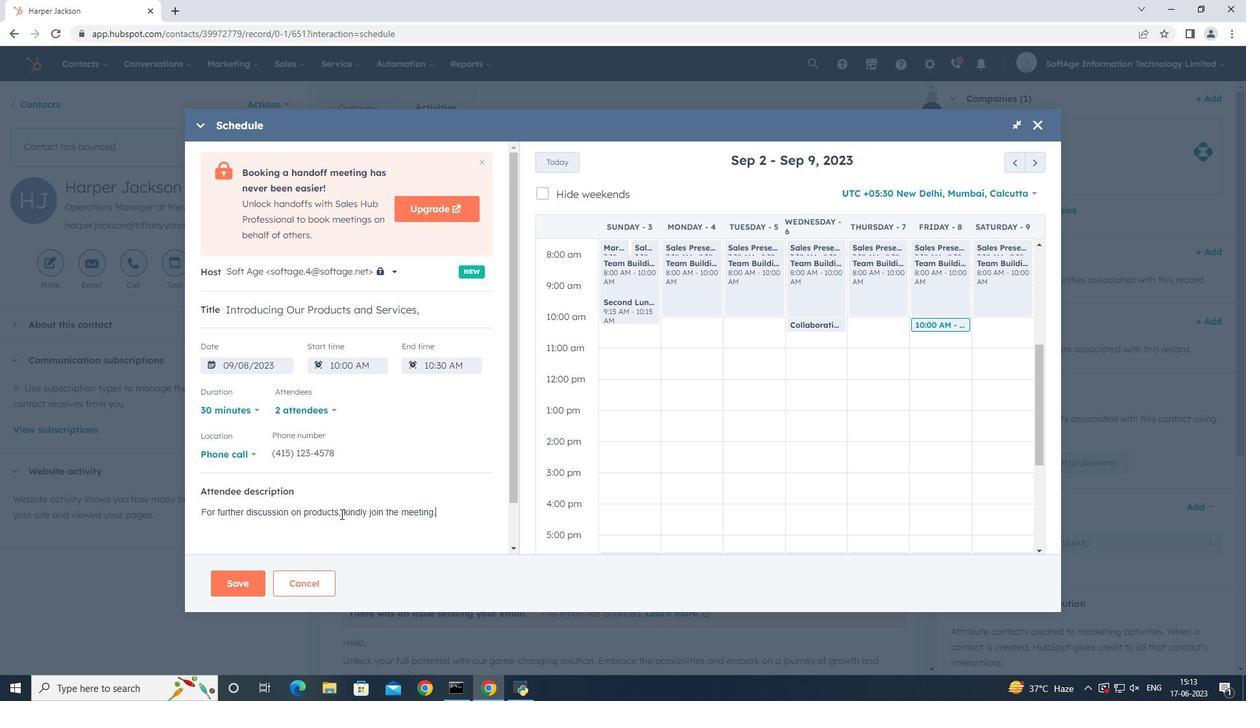 
Action: Mouse moved to (245, 572)
Screenshot: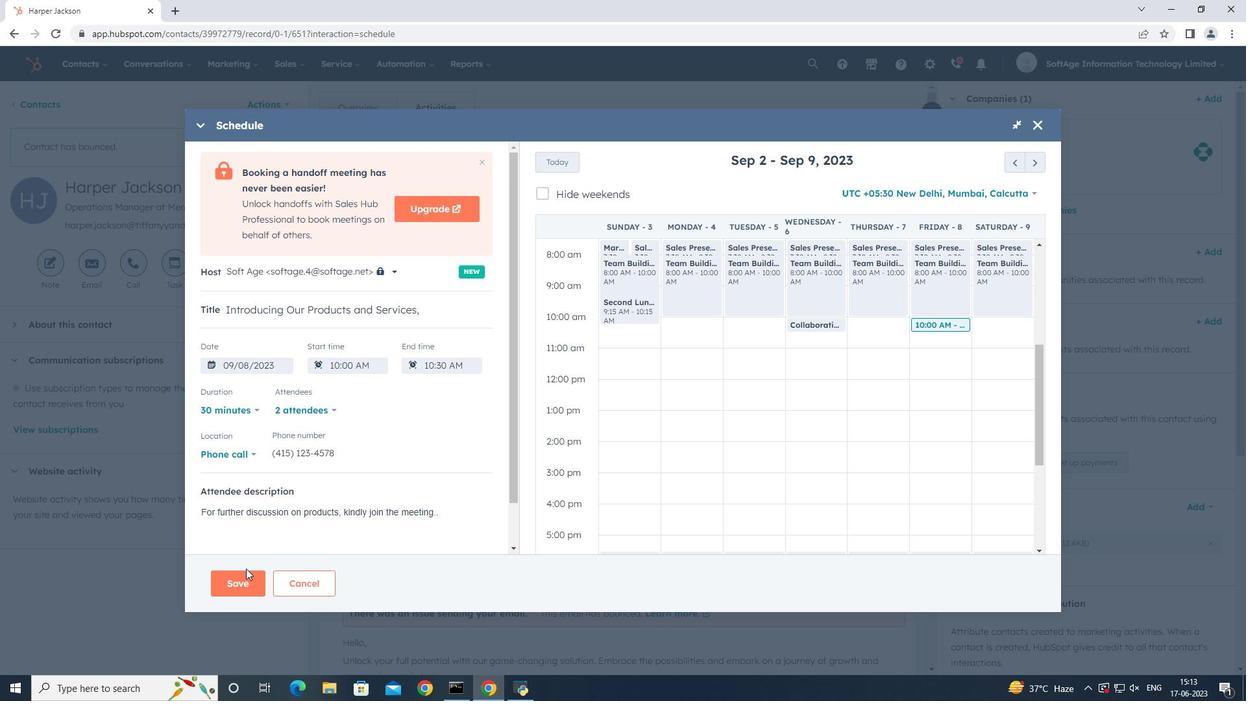 
Action: Mouse pressed left at (245, 572)
Screenshot: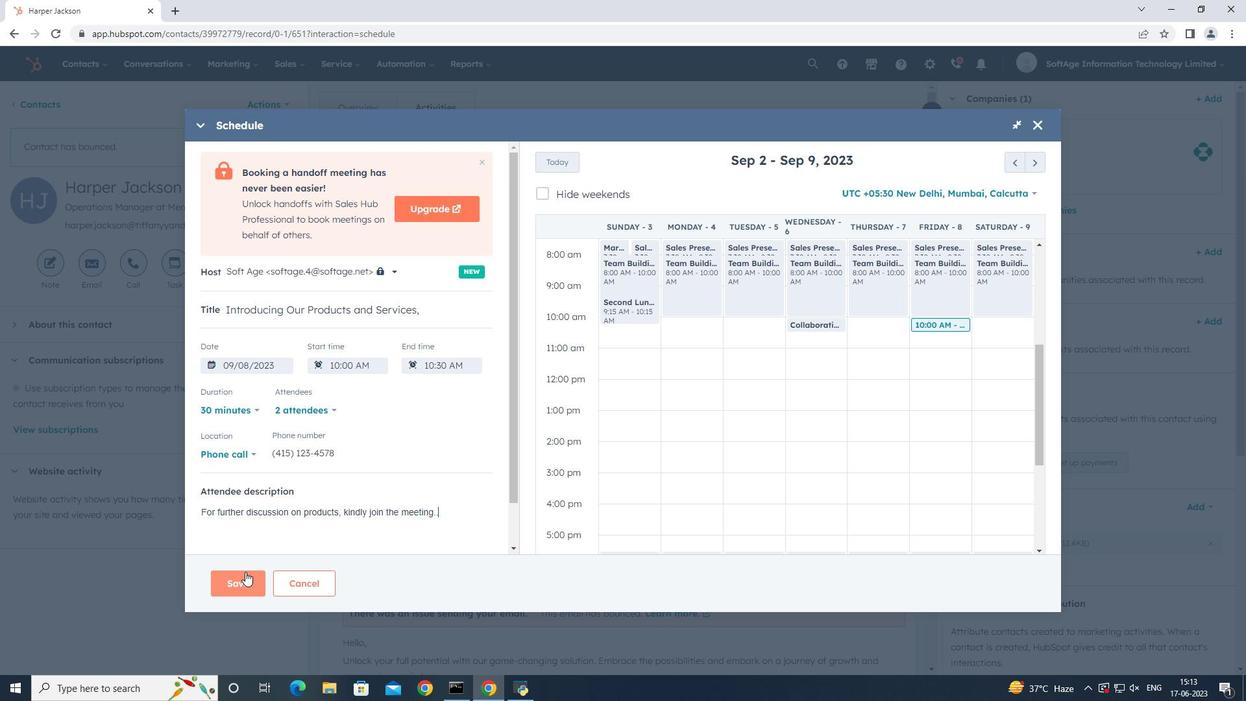 
Action: Mouse moved to (410, 524)
Screenshot: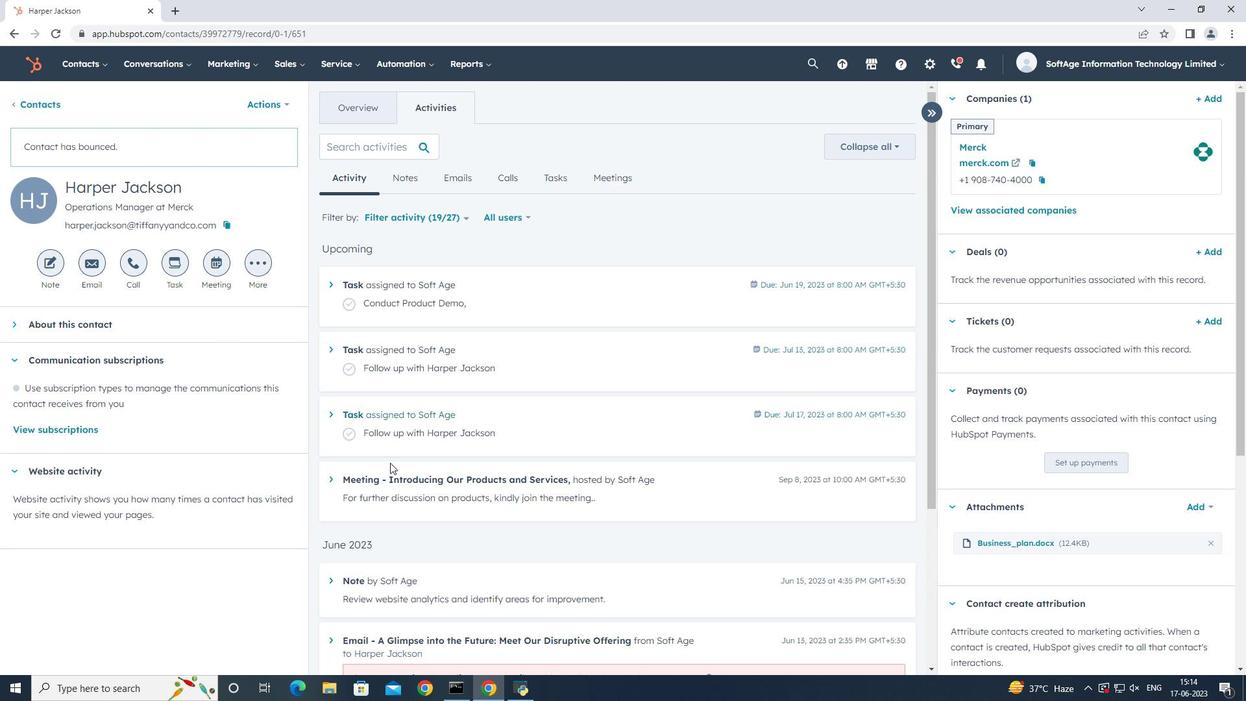 
Action: Mouse scrolled (410, 523) with delta (0, 0)
Screenshot: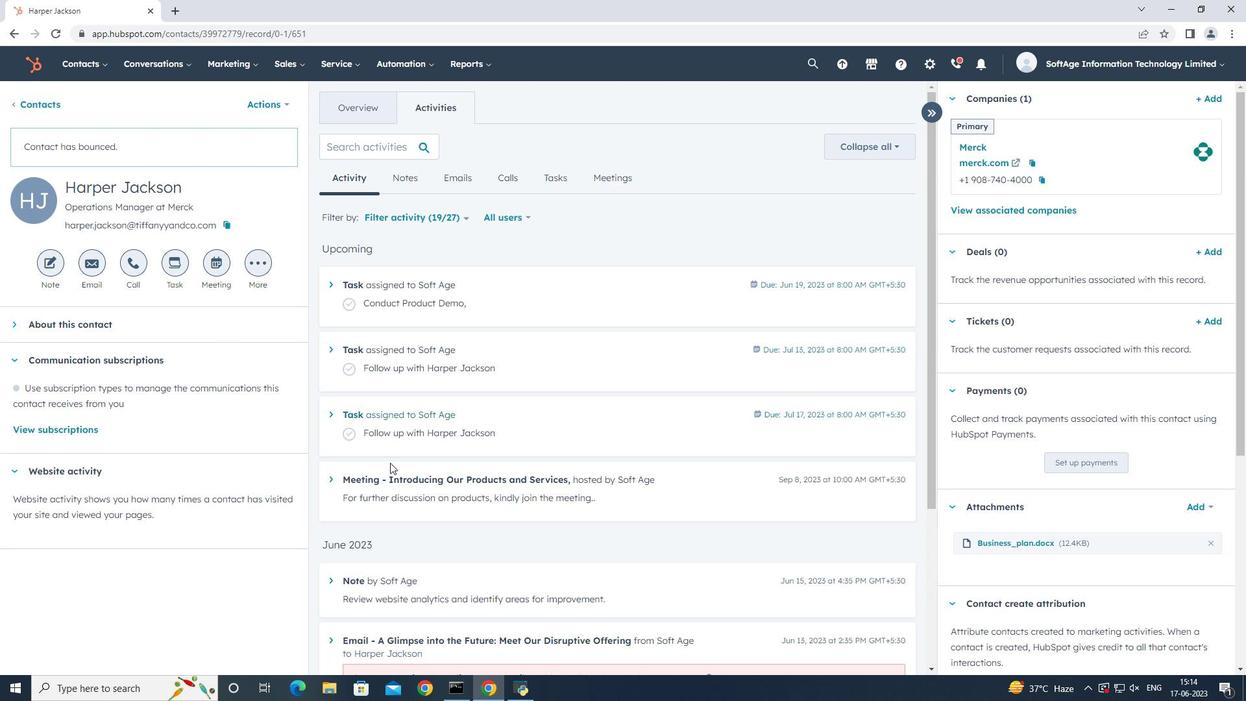 
Action: Mouse moved to (416, 529)
Screenshot: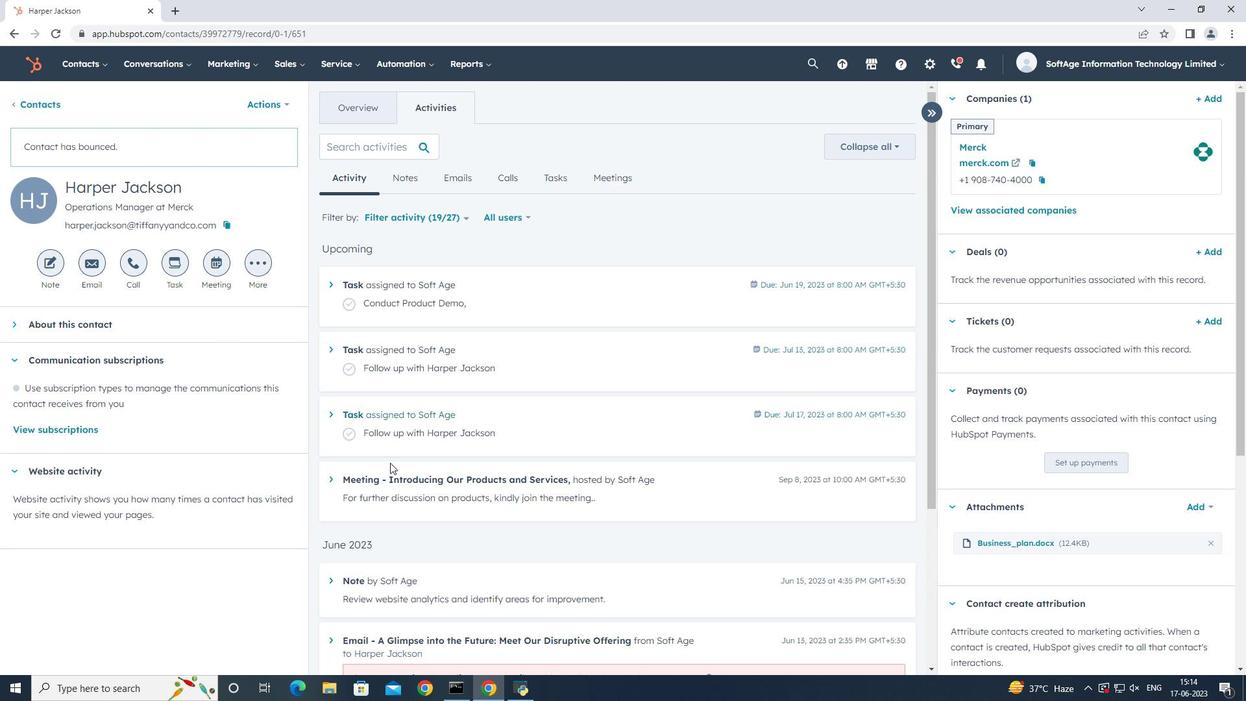 
Action: Mouse scrolled (414, 527) with delta (0, 0)
Screenshot: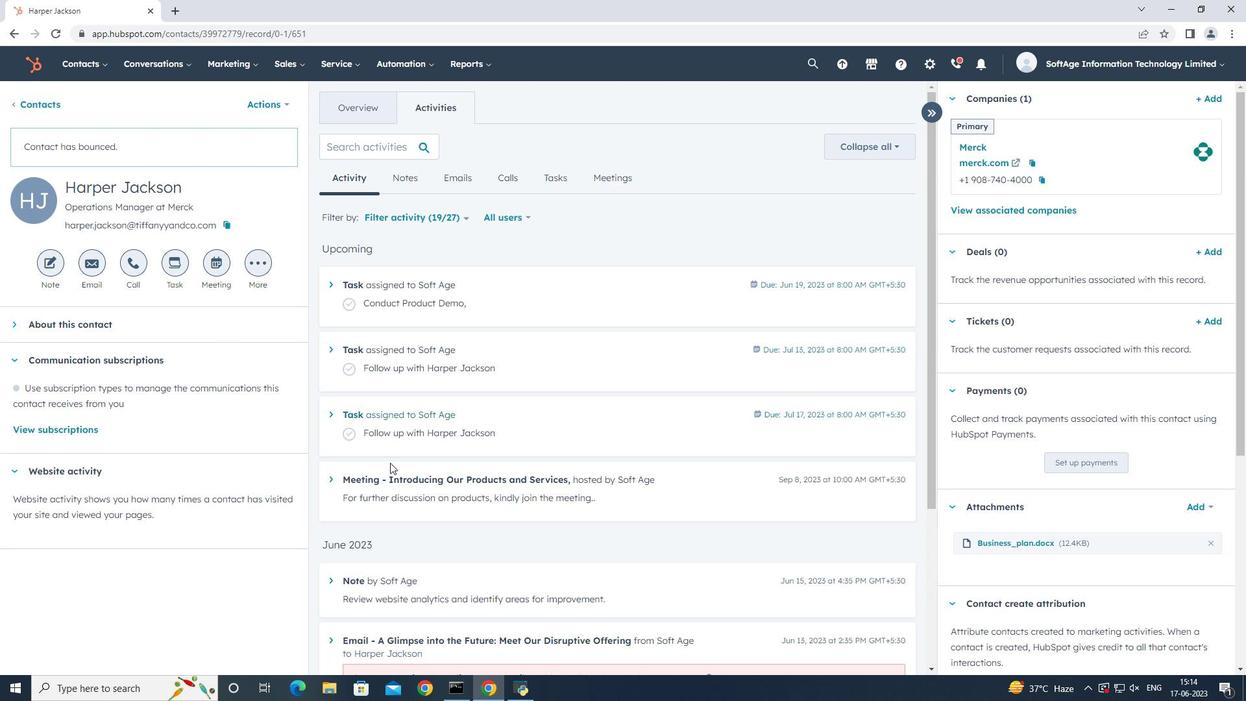 
Action: Mouse moved to (432, 538)
Screenshot: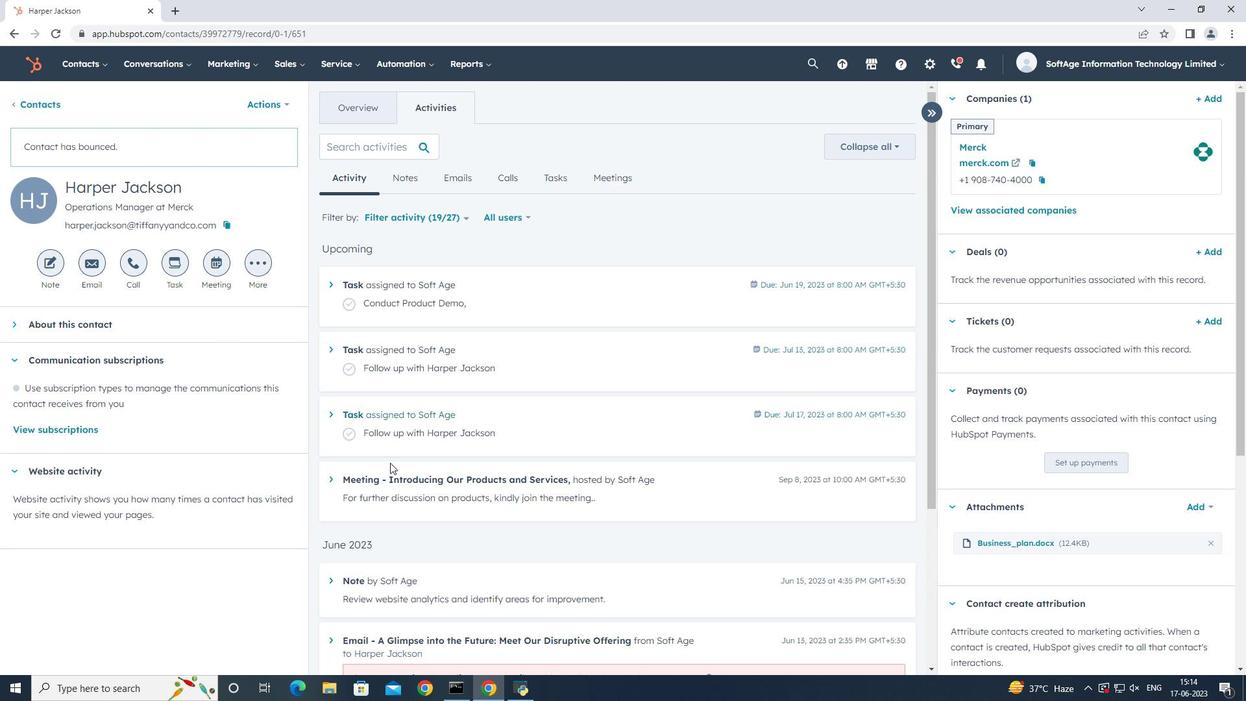 
Action: Mouse scrolled (423, 534) with delta (0, 0)
Screenshot: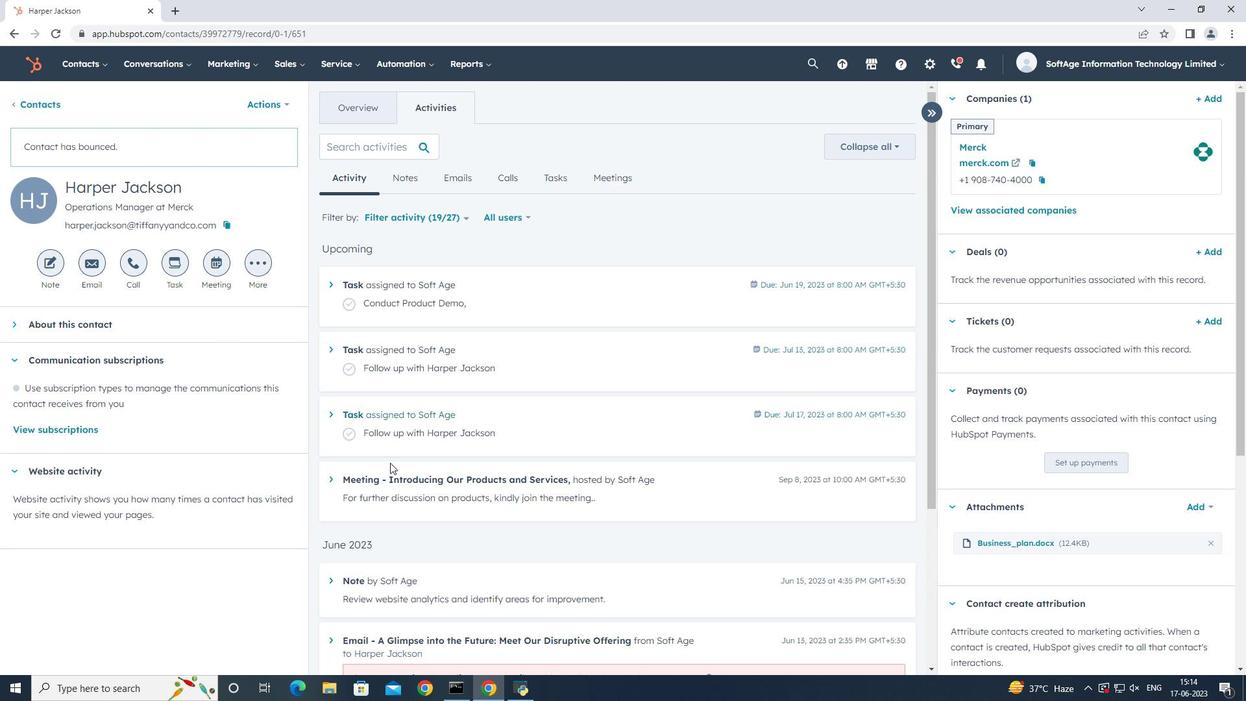 
Action: Mouse moved to (444, 541)
Screenshot: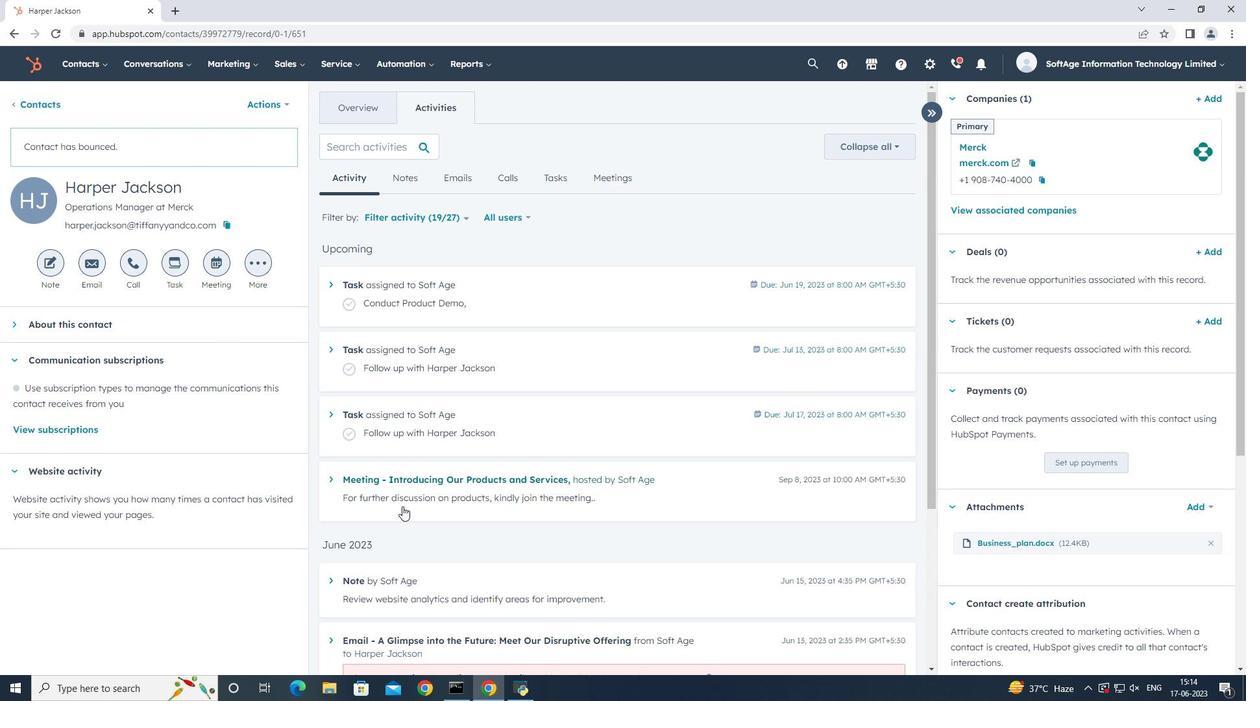 
Action: Mouse scrolled (438, 539) with delta (0, 0)
Screenshot: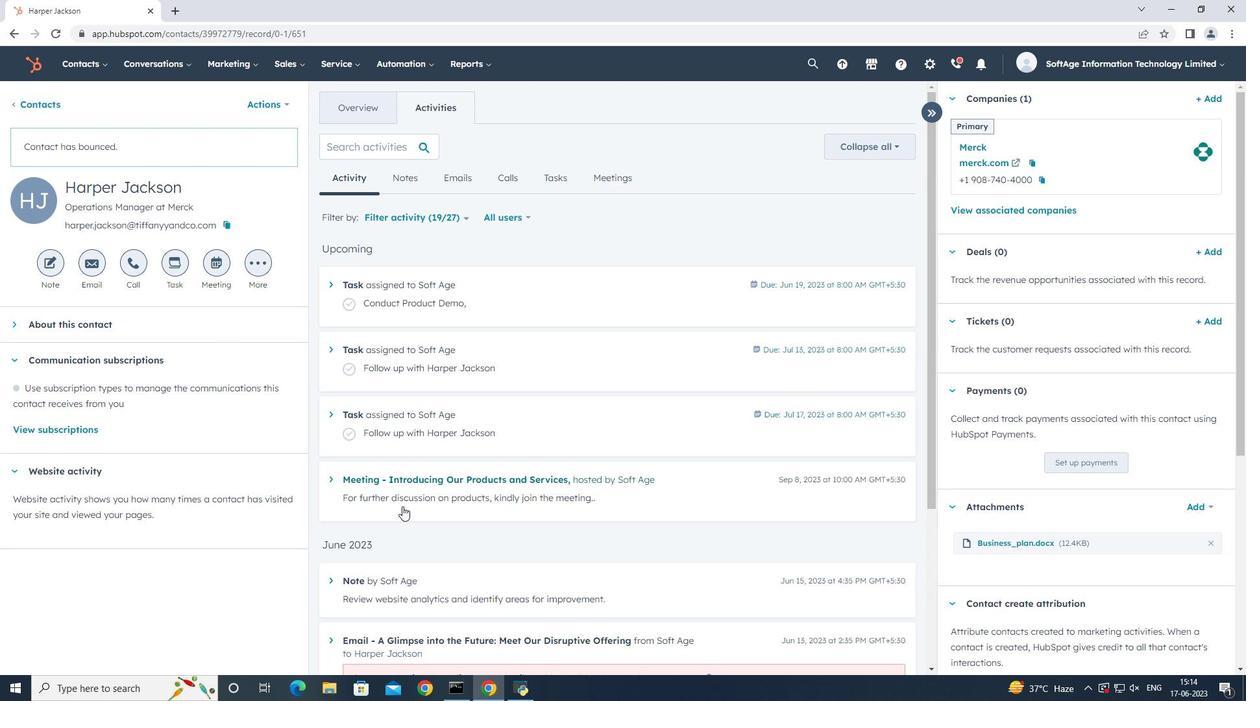 
Action: Mouse moved to (671, 322)
Screenshot: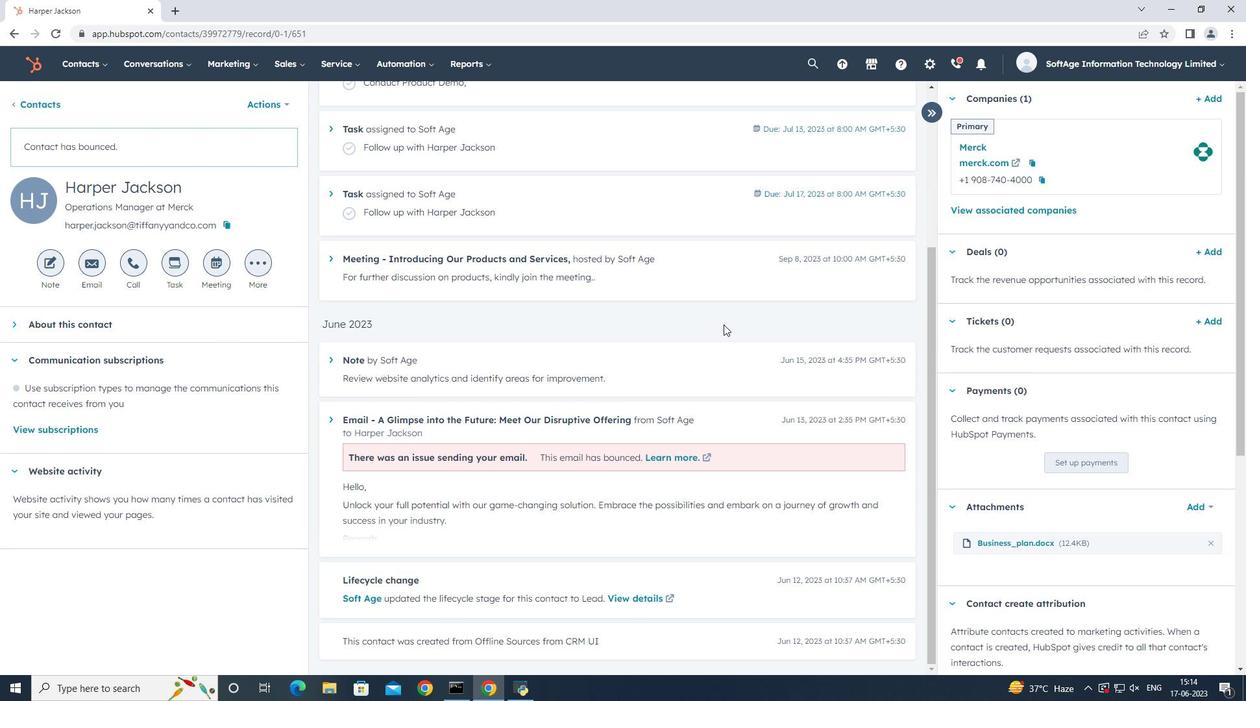 
Action: Mouse scrolled (671, 323) with delta (0, 0)
Screenshot: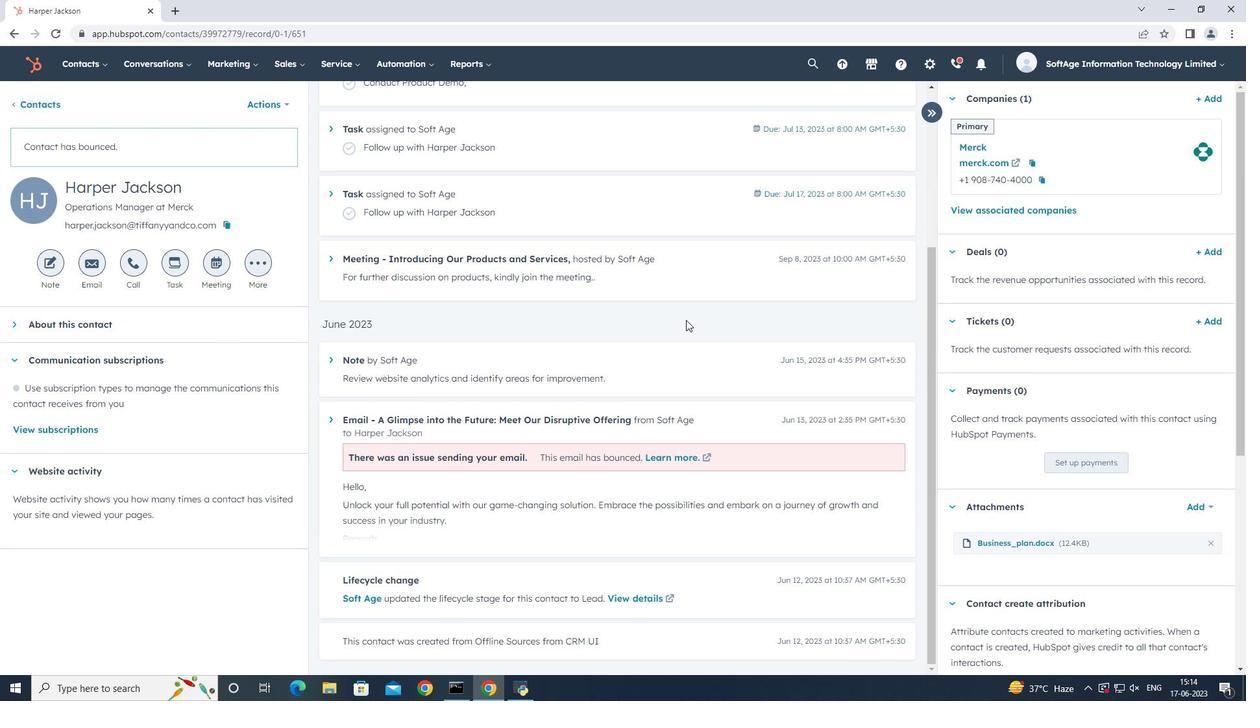 
Action: Mouse scrolled (671, 323) with delta (0, 0)
Screenshot: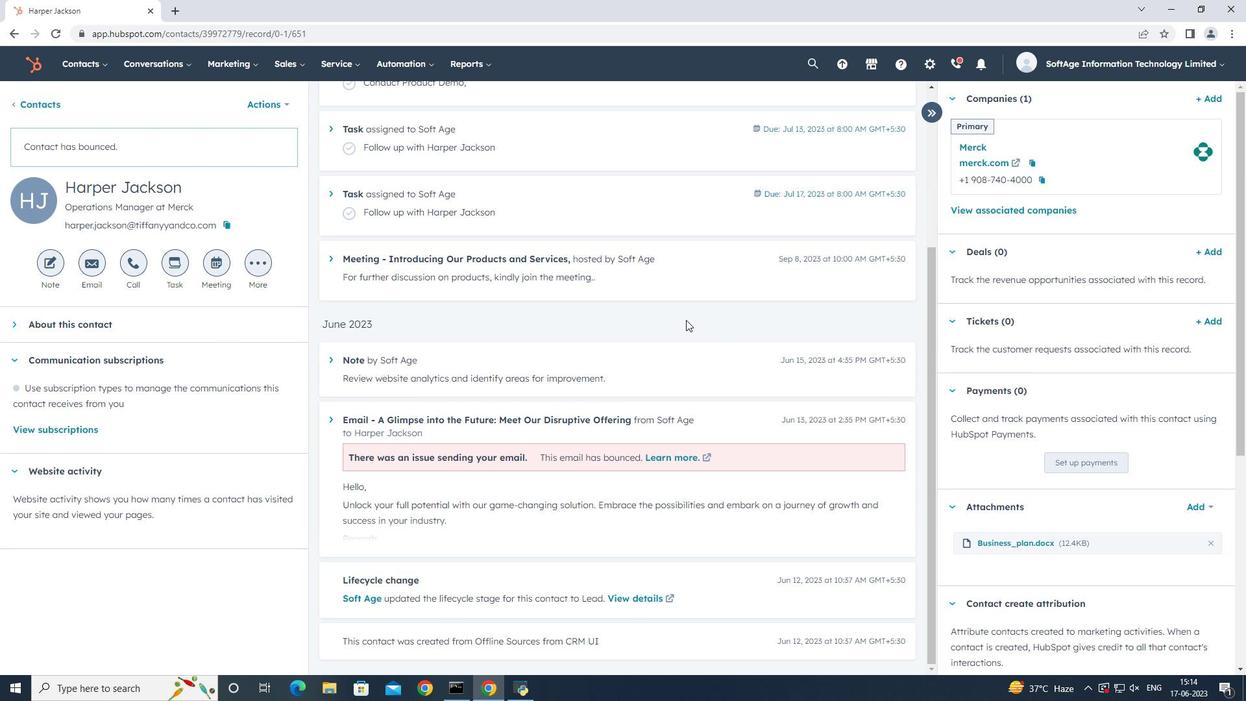 
Action: Mouse scrolled (671, 323) with delta (0, 0)
Screenshot: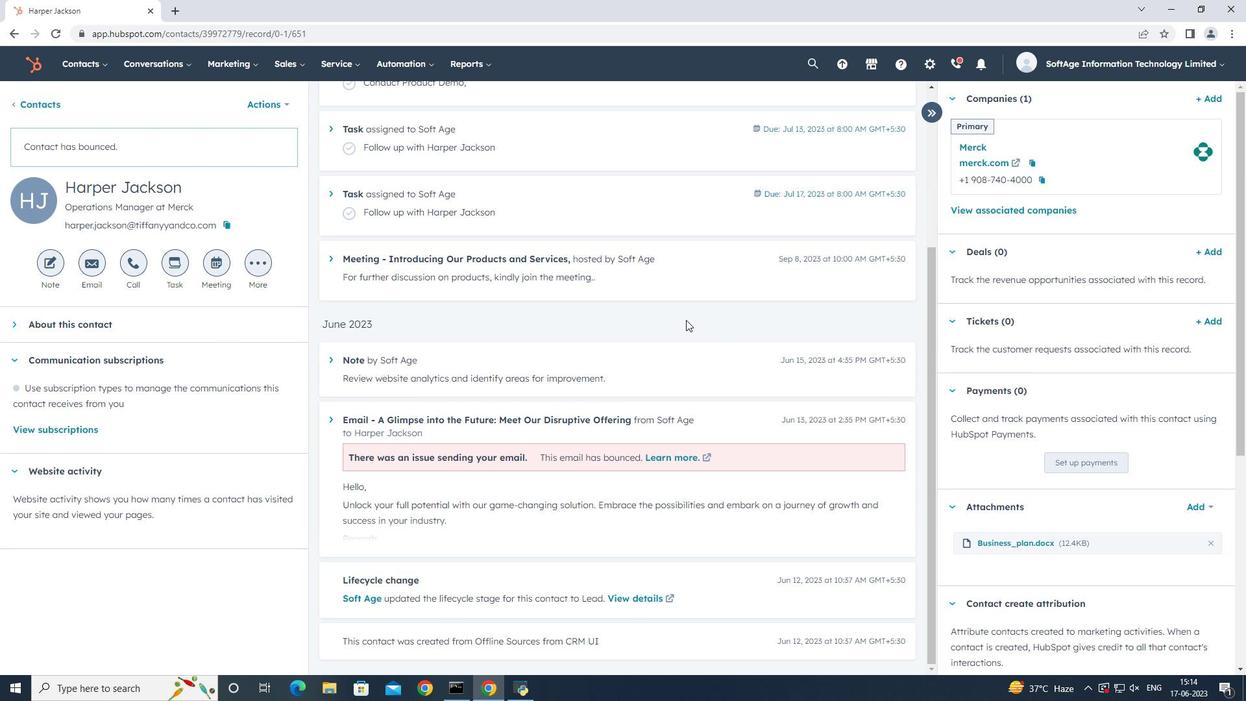 
Action: Mouse scrolled (671, 323) with delta (0, 0)
Screenshot: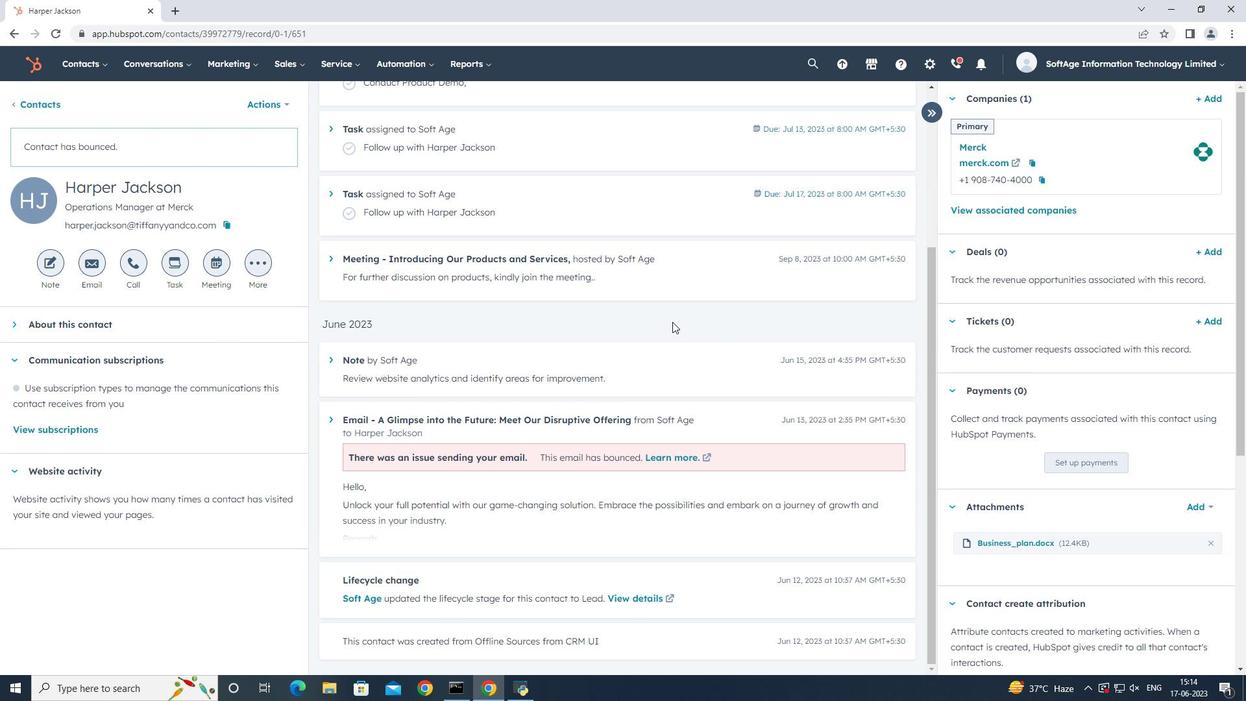 
Action: Mouse moved to (636, 332)
Screenshot: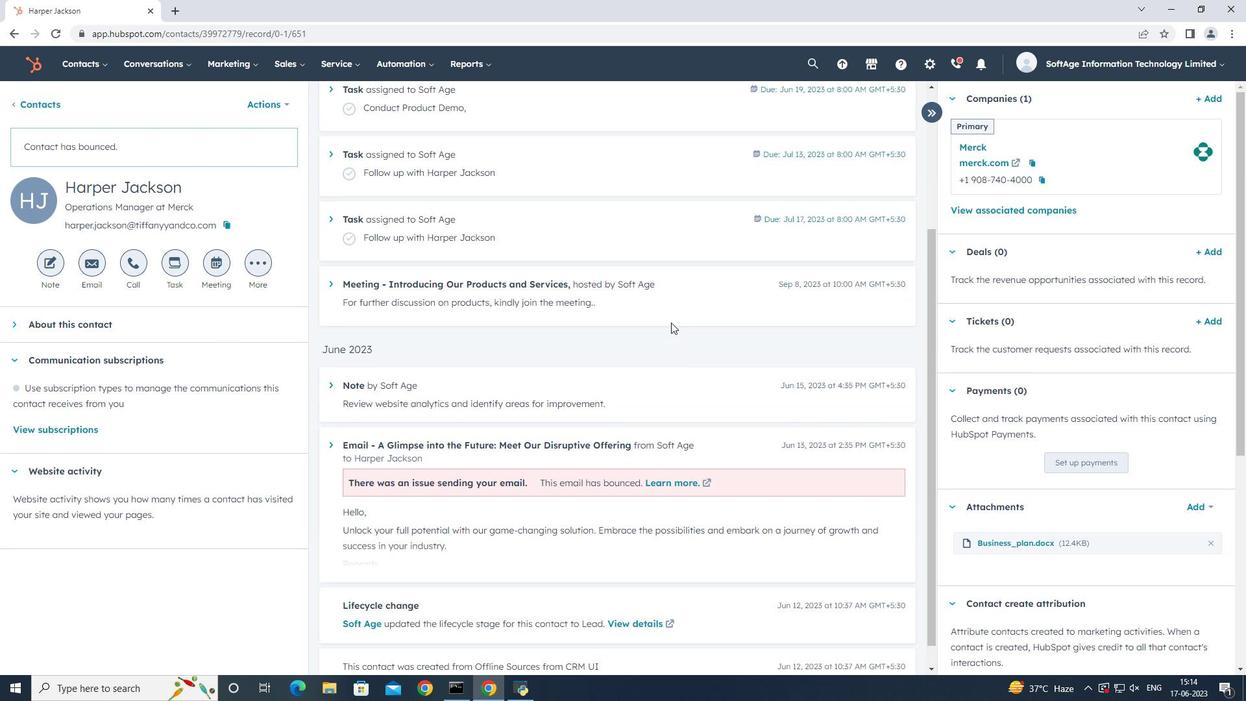 
Action: Mouse scrolled (636, 333) with delta (0, 0)
Screenshot: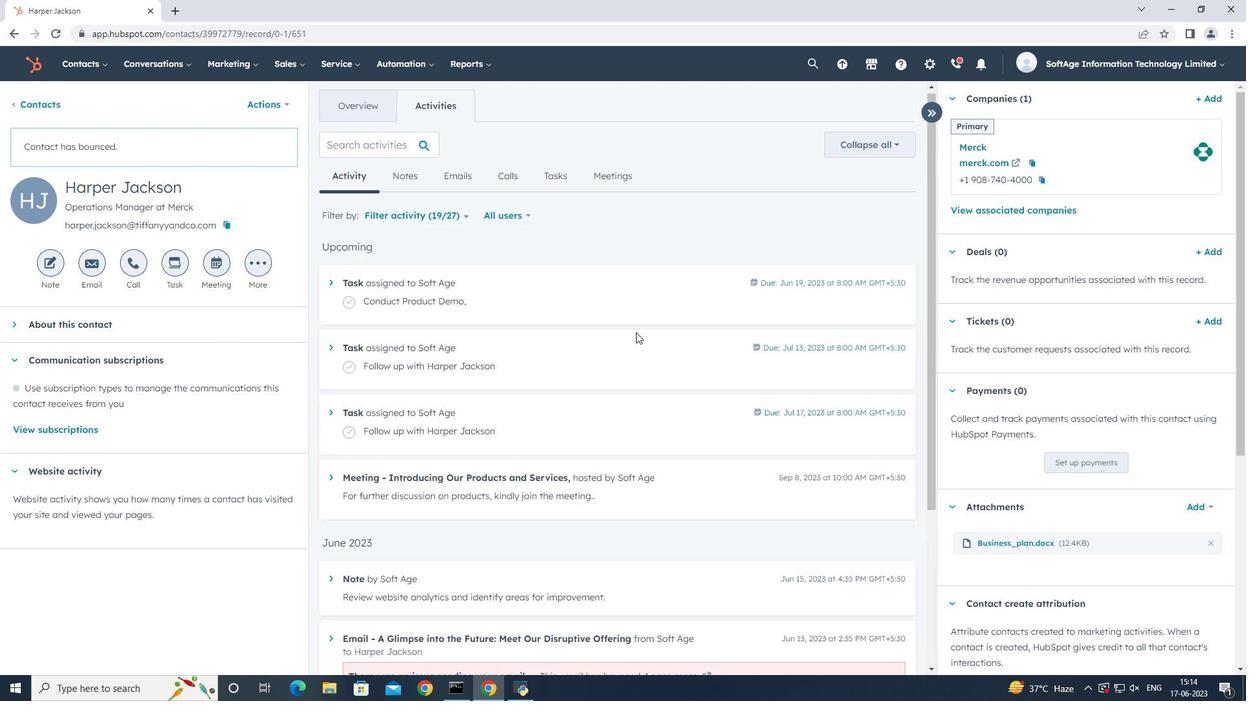 
Action: Mouse scrolled (636, 333) with delta (0, 0)
Screenshot: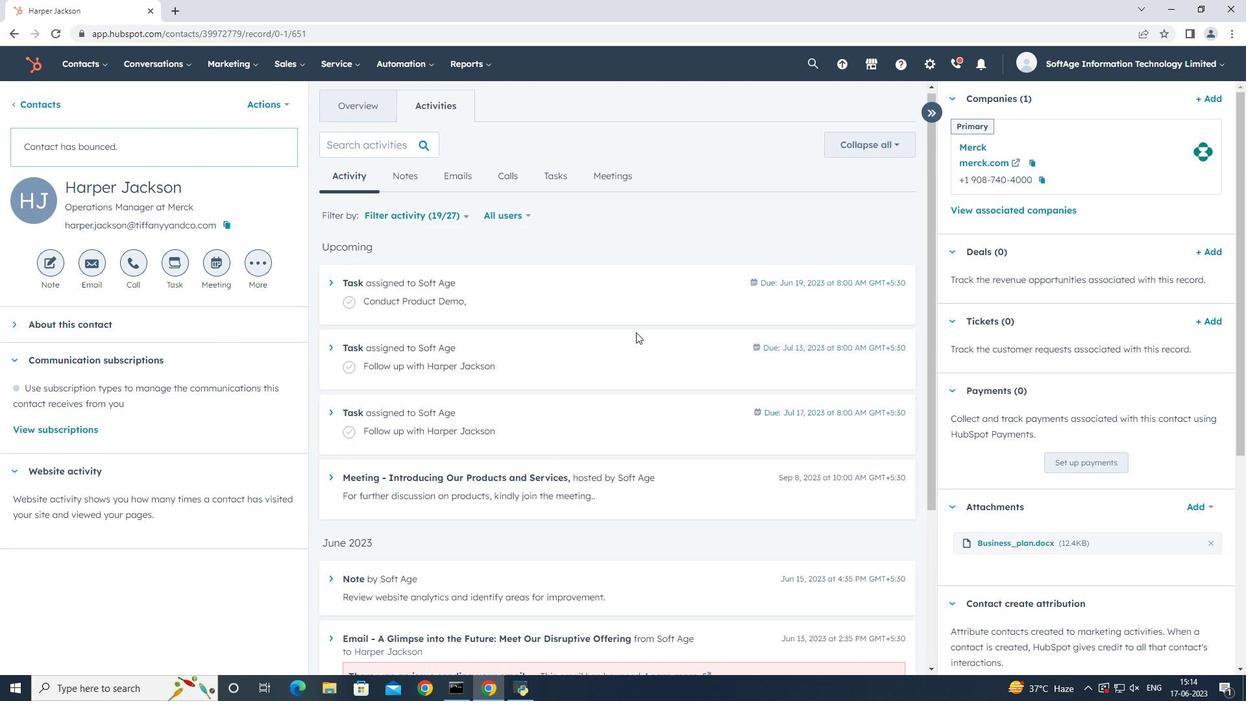 
Action: Mouse scrolled (636, 333) with delta (0, 0)
Screenshot: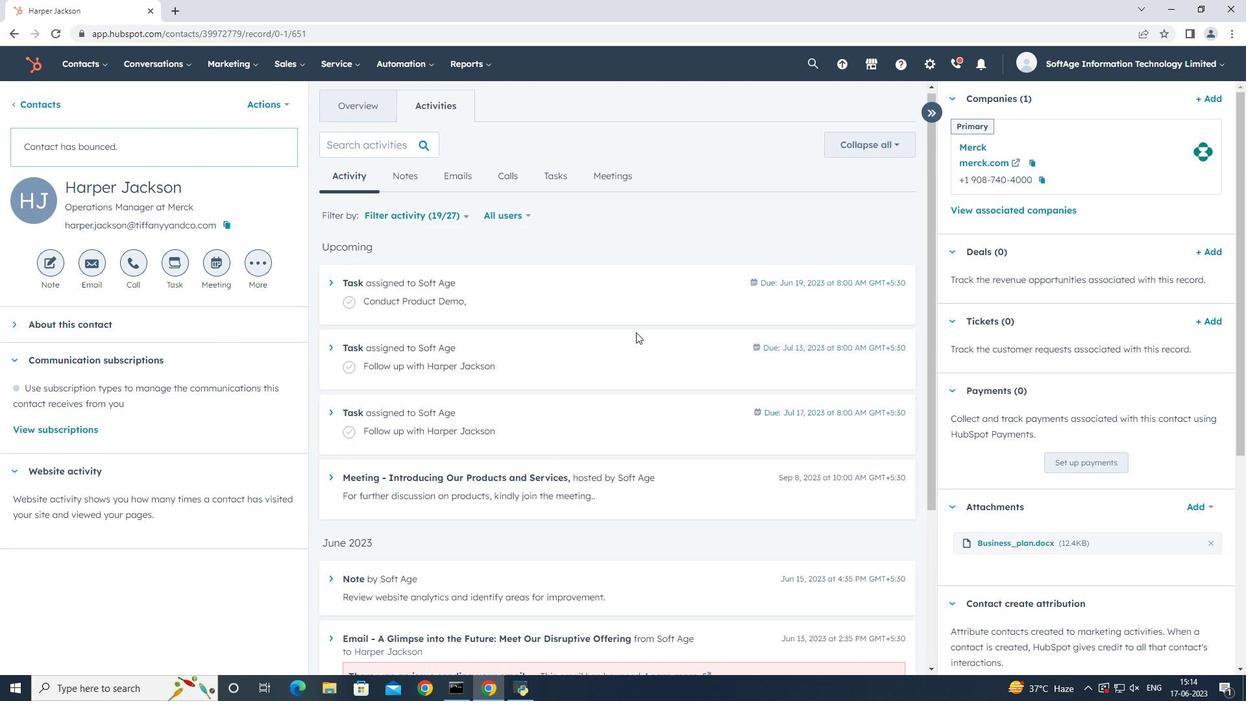 
Action: Mouse moved to (508, 279)
Screenshot: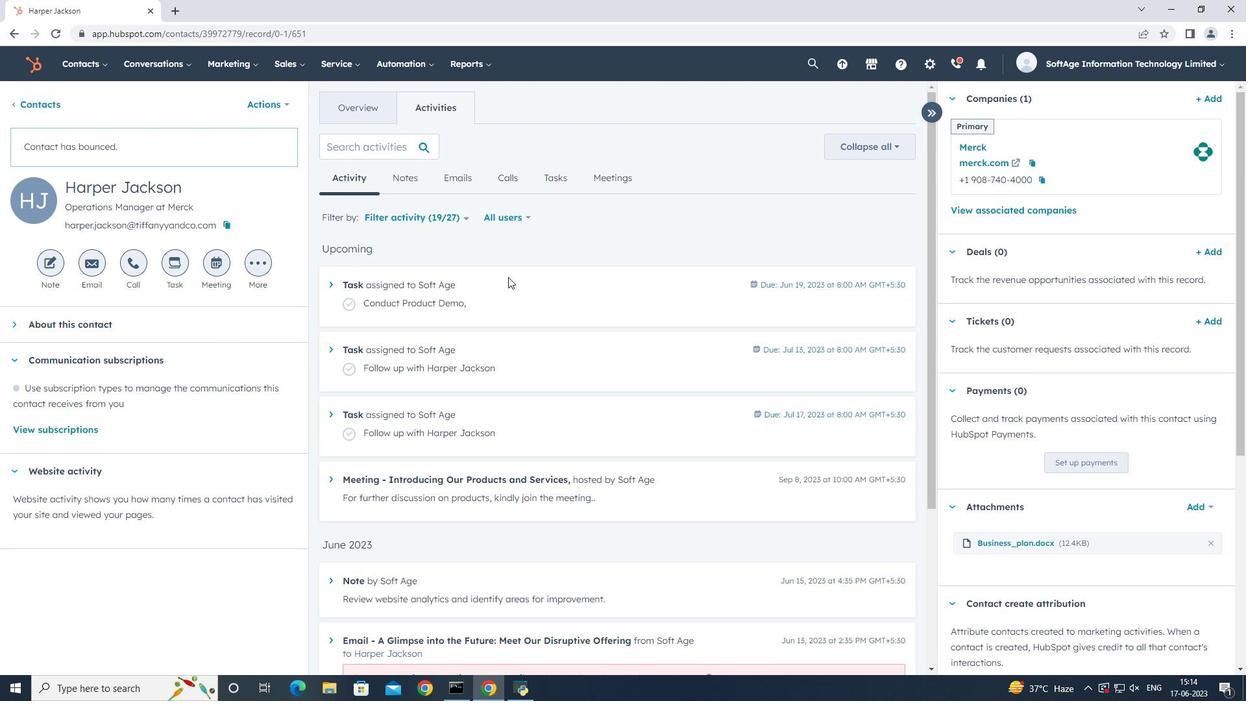 
